 Task: Look for space in Sahaspur, India from 1st June, 2023 to 9th June, 2023 for 5 adults in price range Rs.6000 to Rs.12000. Place can be entire place with 3 bedrooms having 3 beds and 3 bathrooms. Property type can be house, flat, guest house. Booking option can be shelf check-in. Required host language is English.
Action: Mouse moved to (455, 58)
Screenshot: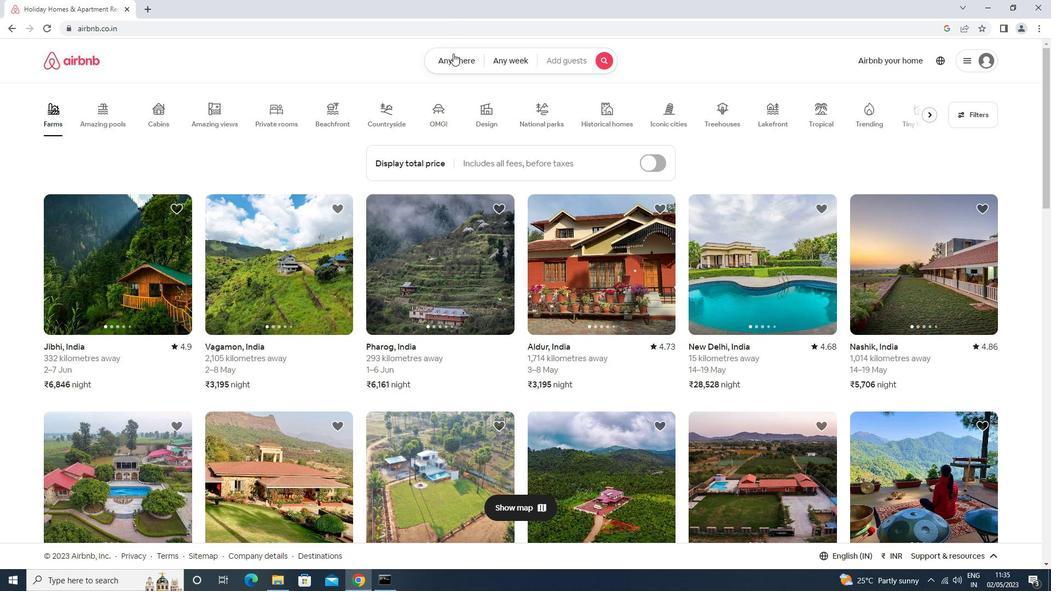 
Action: Mouse pressed left at (455, 58)
Screenshot: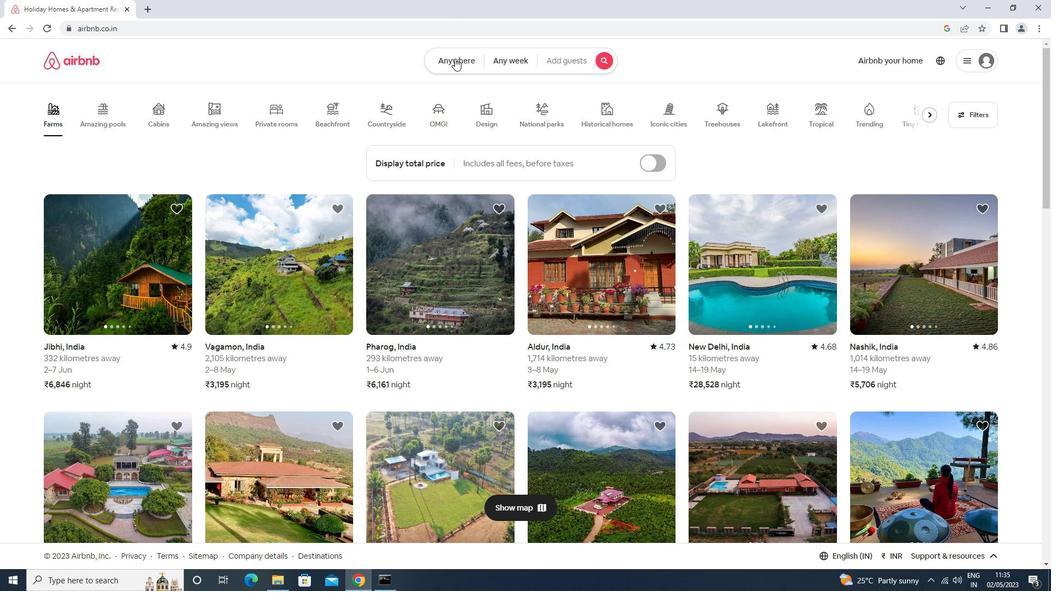 
Action: Mouse moved to (391, 104)
Screenshot: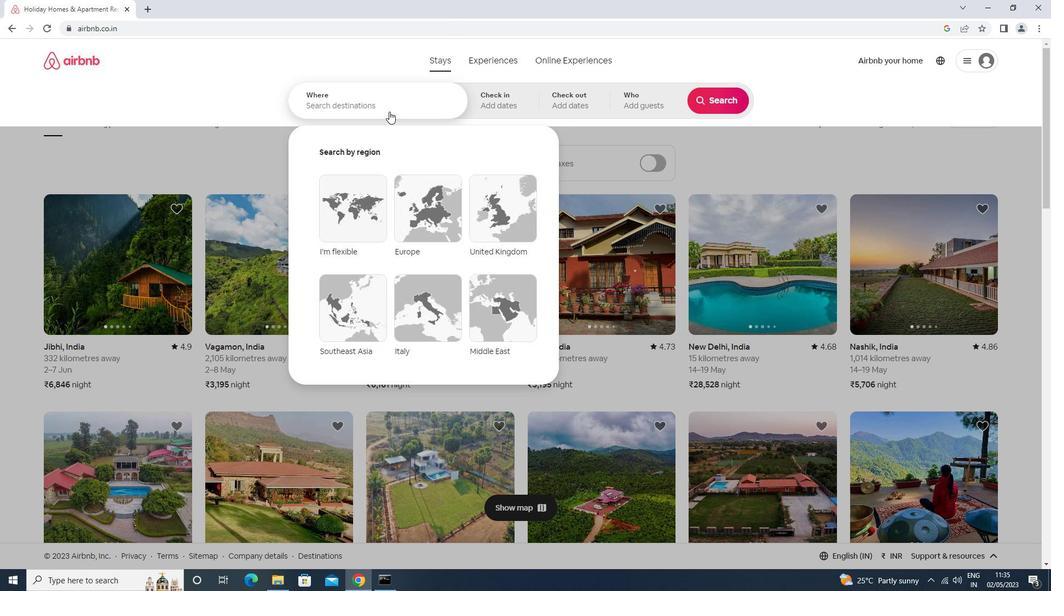 
Action: Mouse pressed left at (391, 104)
Screenshot: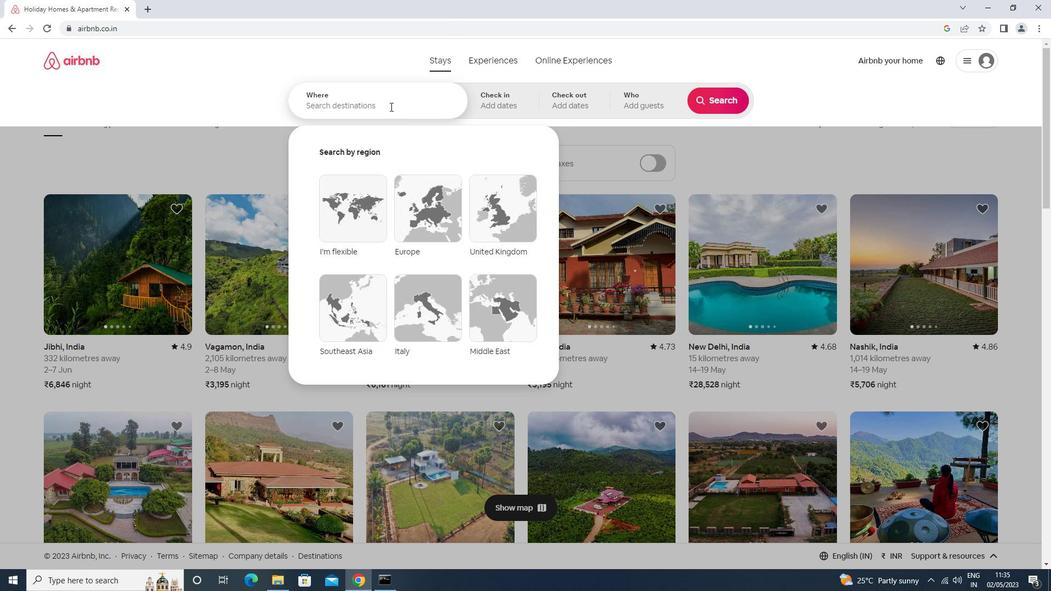 
Action: Mouse moved to (391, 104)
Screenshot: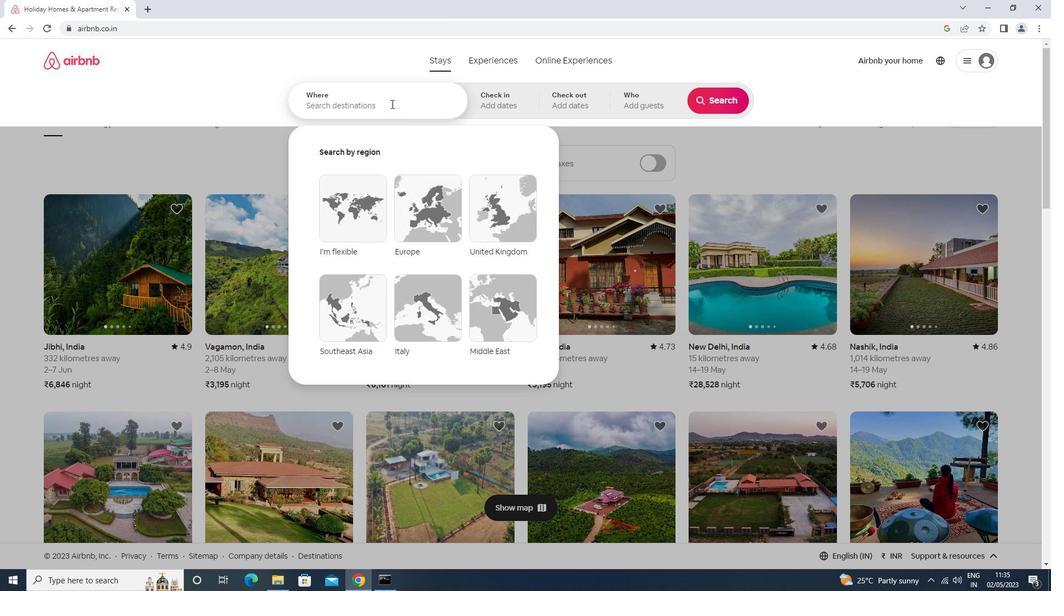 
Action: Key pressed s<Key.caps_lock>ahaspur<Key.enter>
Screenshot: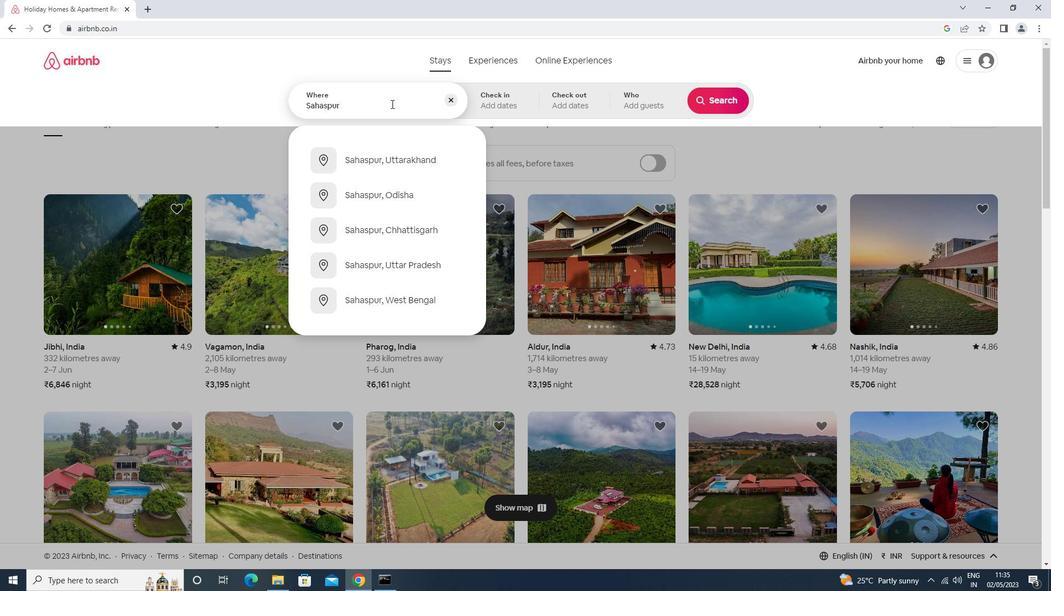 
Action: Mouse moved to (660, 236)
Screenshot: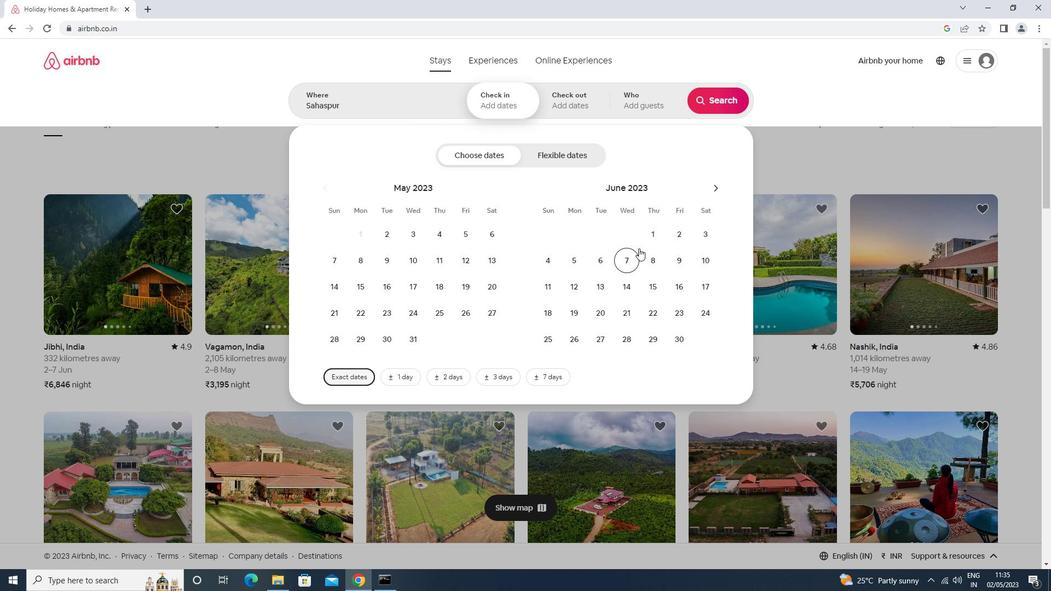 
Action: Mouse pressed left at (660, 236)
Screenshot: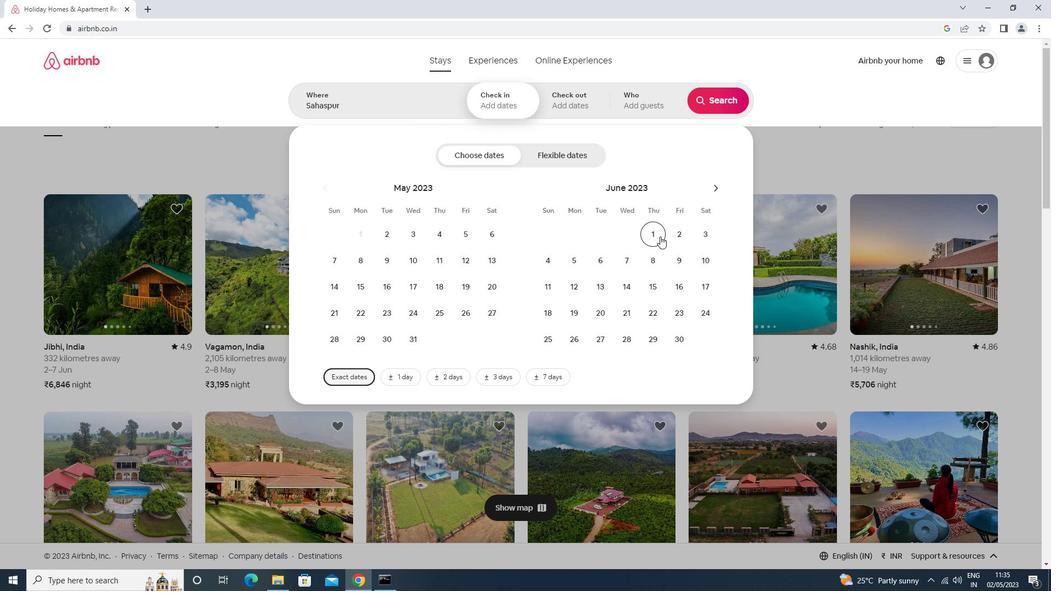 
Action: Mouse moved to (685, 267)
Screenshot: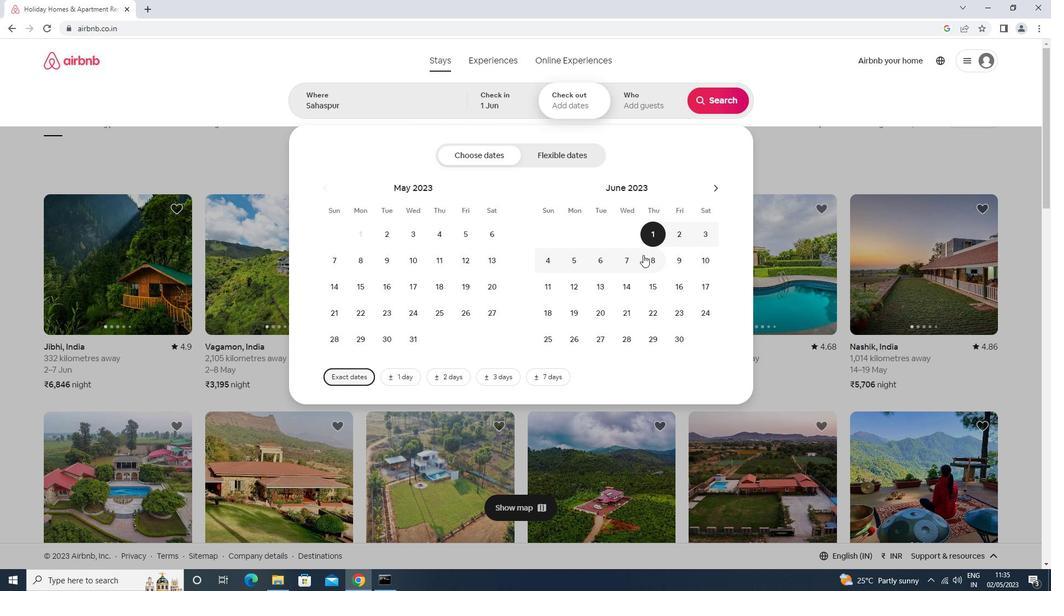
Action: Mouse pressed left at (685, 267)
Screenshot: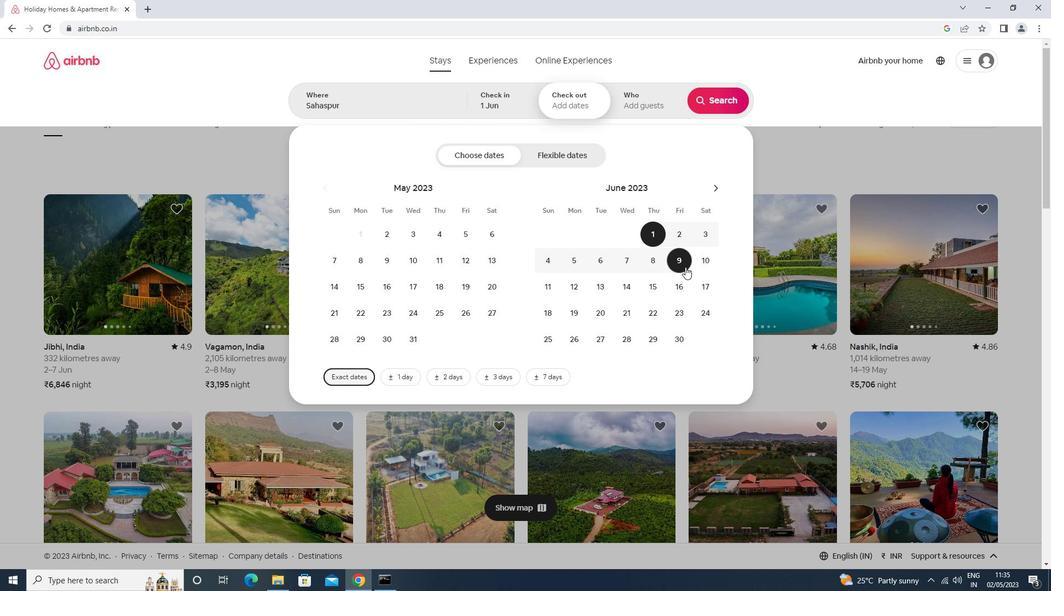 
Action: Mouse moved to (648, 113)
Screenshot: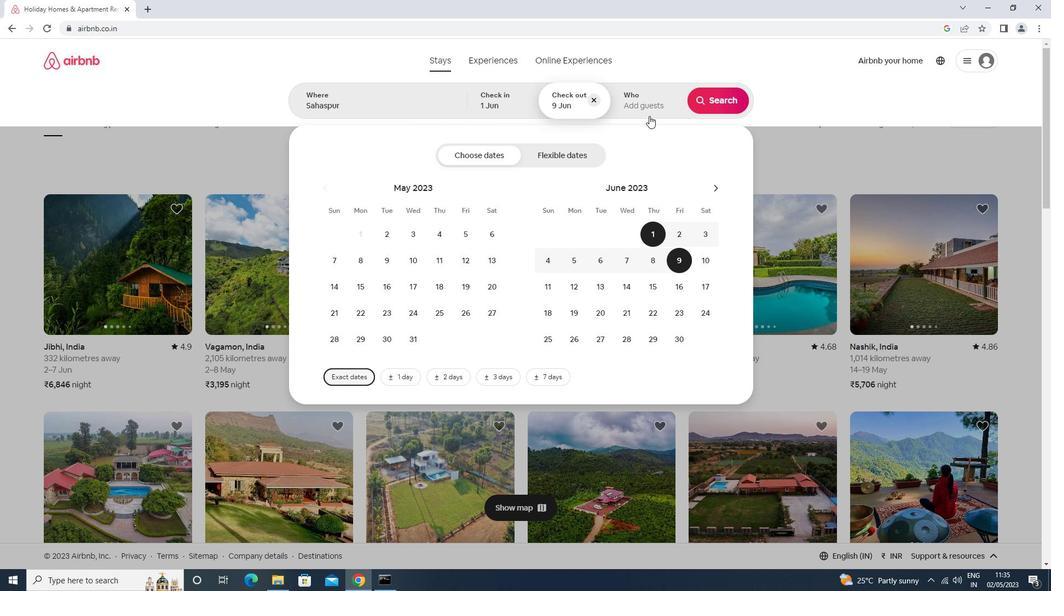 
Action: Mouse pressed left at (648, 113)
Screenshot: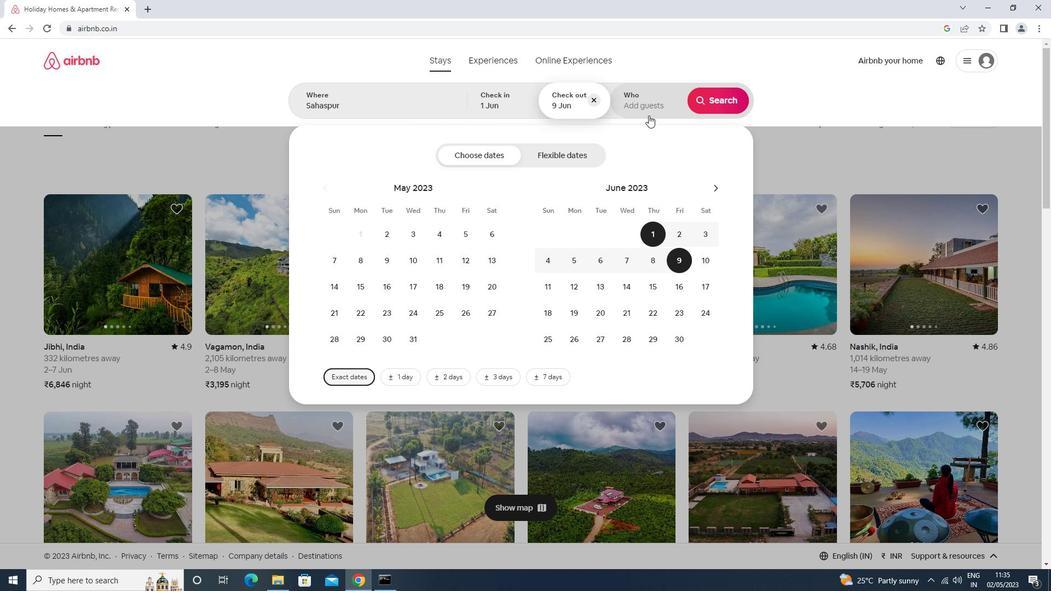 
Action: Mouse moved to (720, 153)
Screenshot: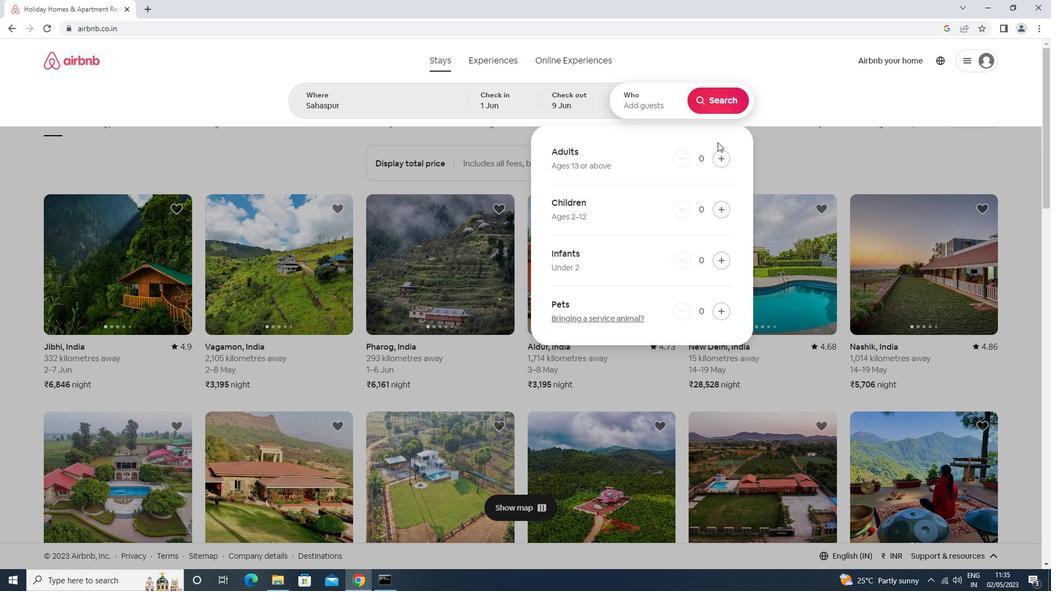 
Action: Mouse pressed left at (720, 153)
Screenshot: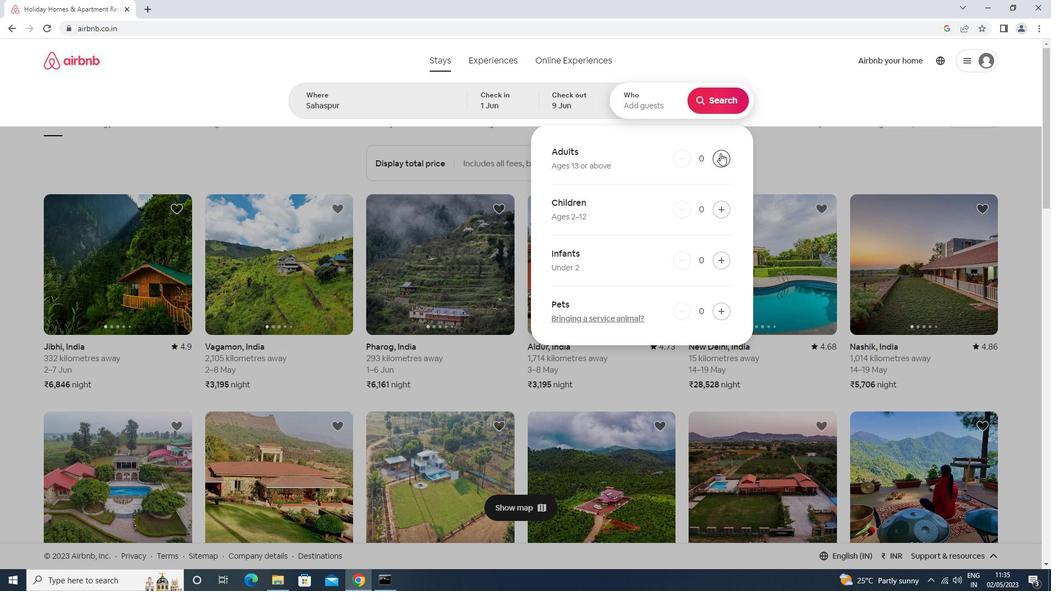 
Action: Mouse pressed left at (720, 153)
Screenshot: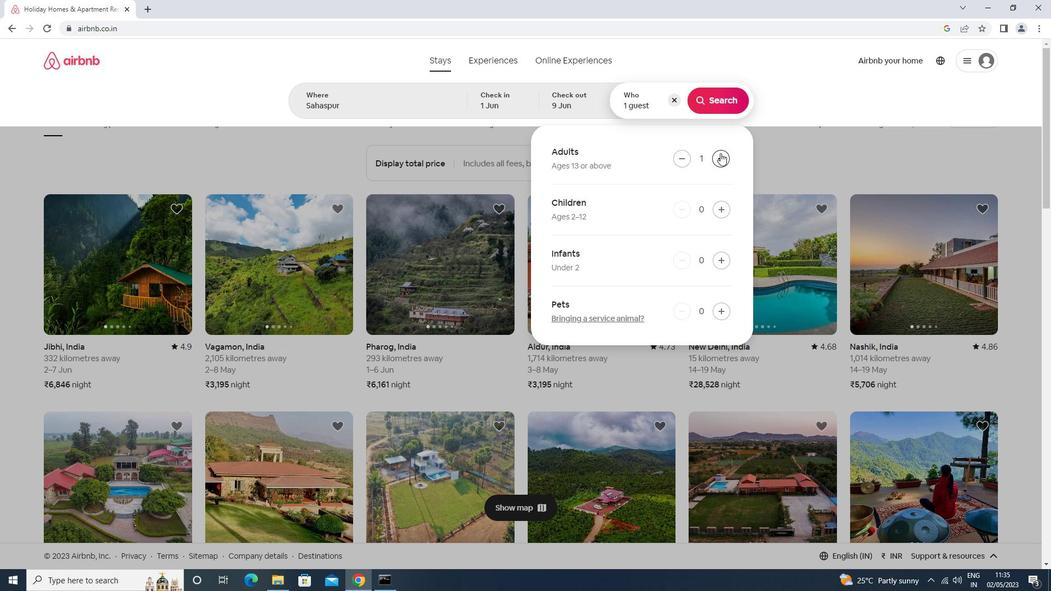 
Action: Mouse pressed left at (720, 153)
Screenshot: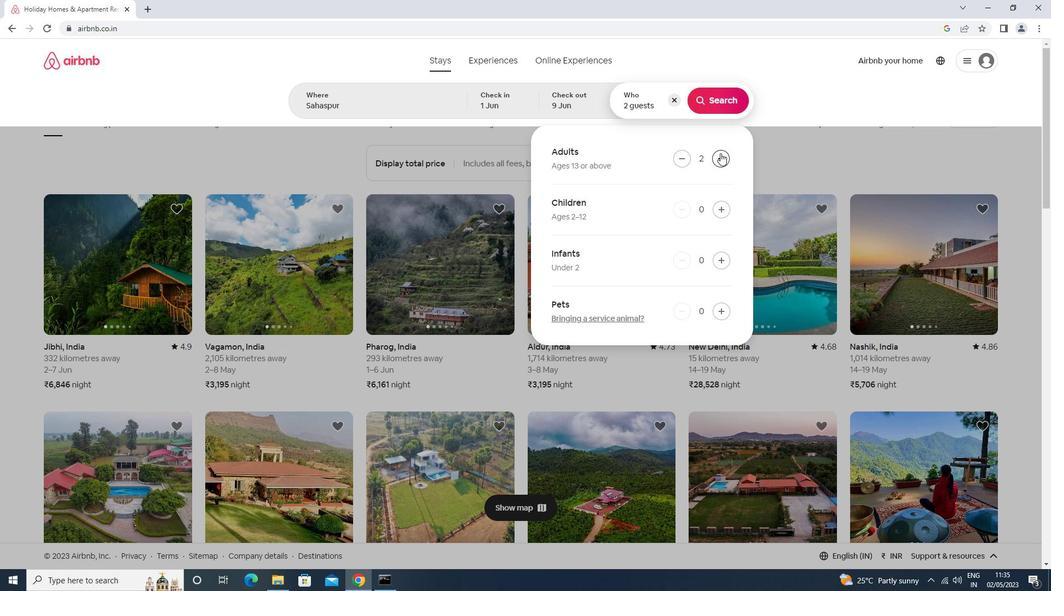 
Action: Mouse pressed left at (720, 153)
Screenshot: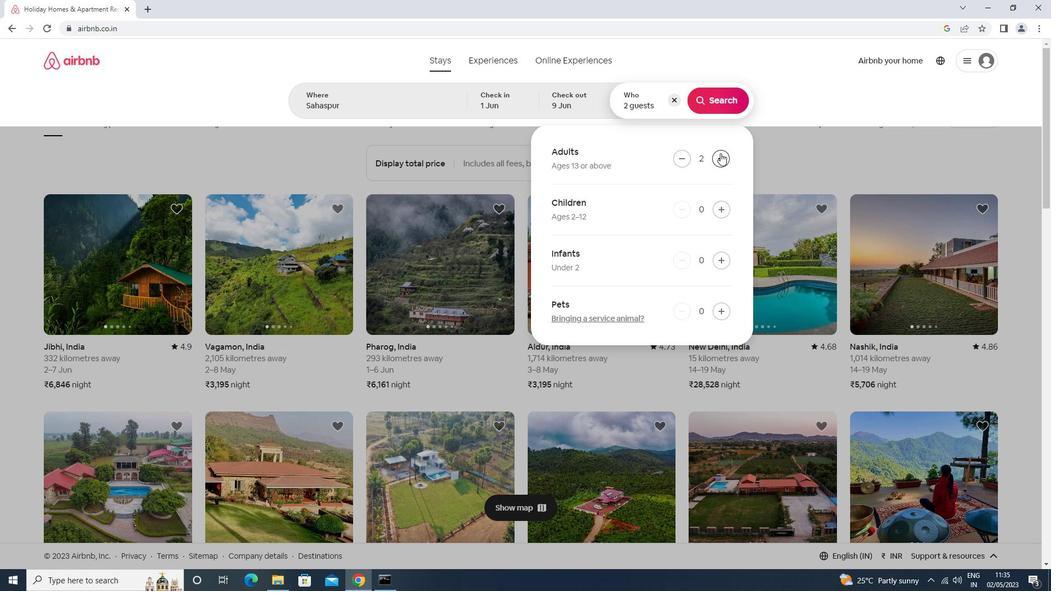 
Action: Mouse pressed left at (720, 153)
Screenshot: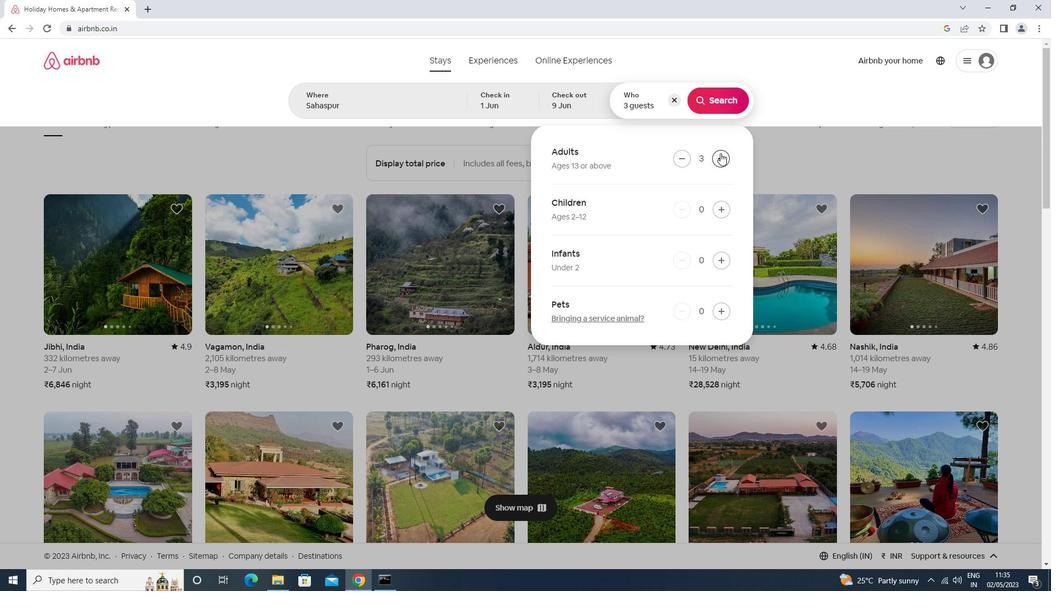 
Action: Mouse moved to (721, 98)
Screenshot: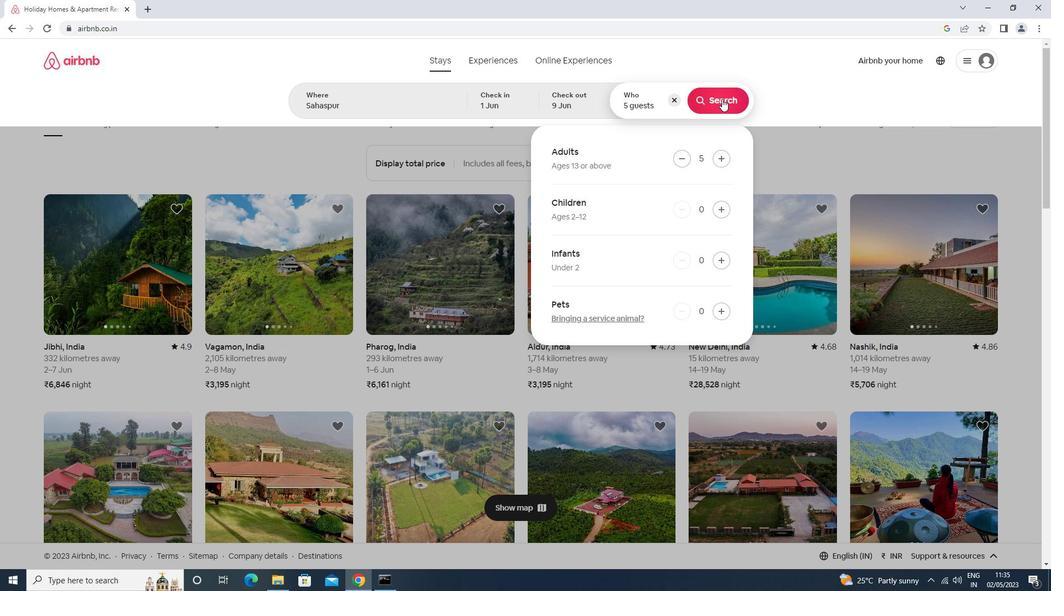 
Action: Mouse pressed left at (721, 98)
Screenshot: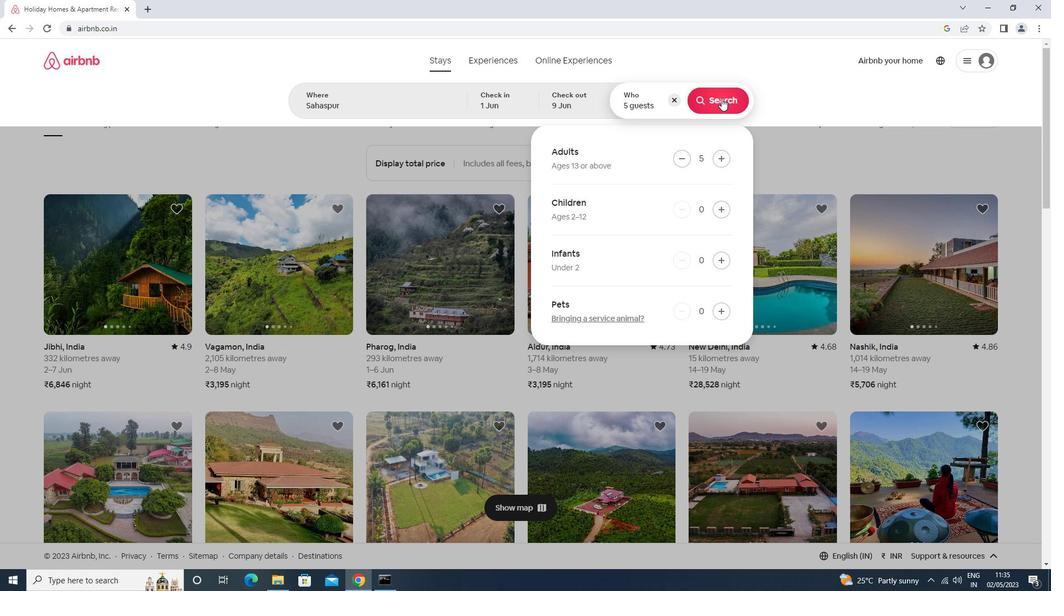 
Action: Mouse moved to (998, 103)
Screenshot: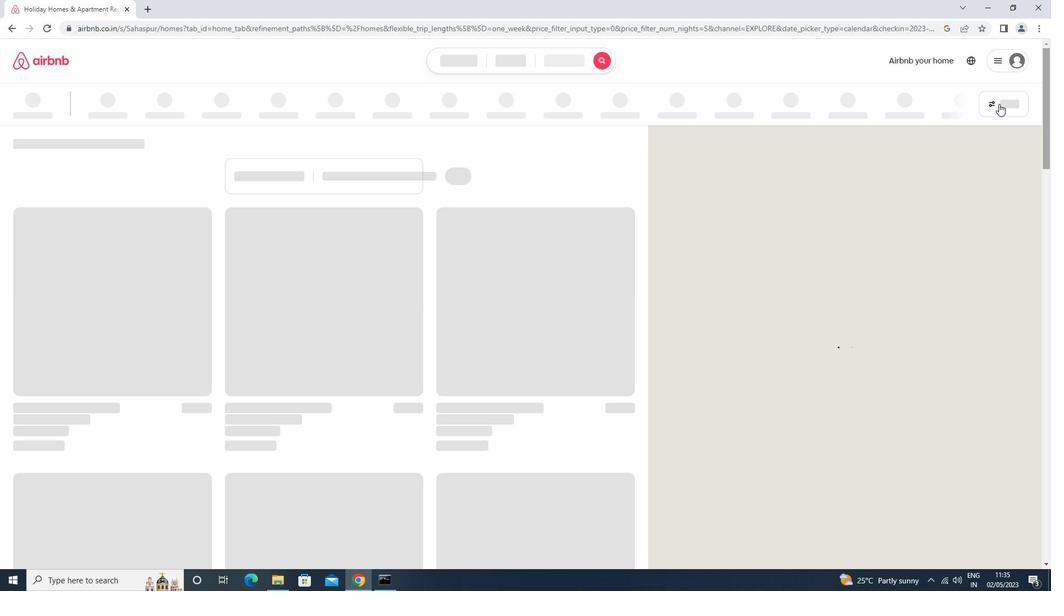 
Action: Mouse pressed left at (998, 103)
Screenshot: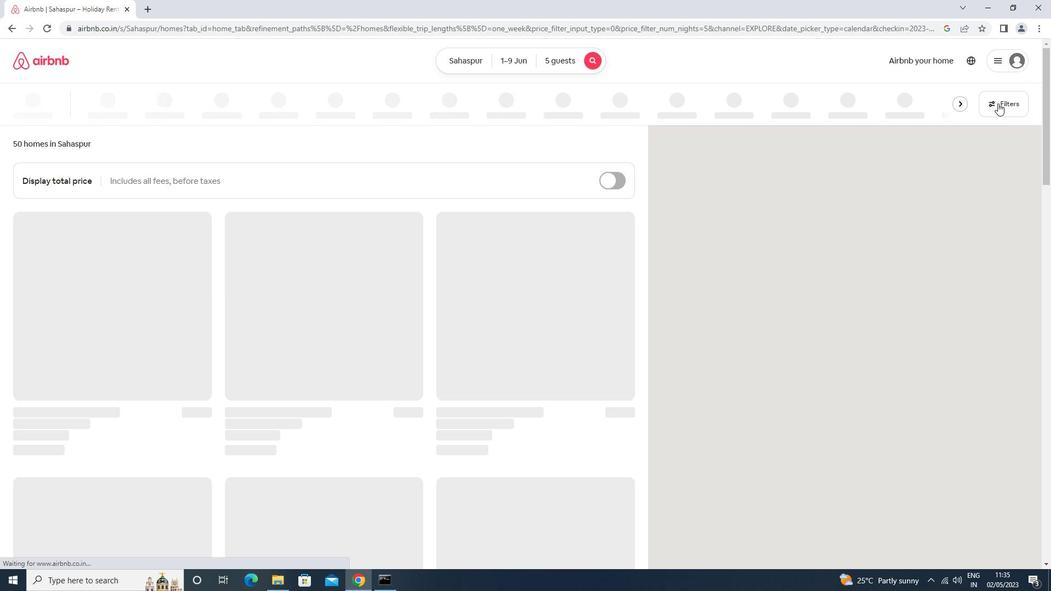 
Action: Mouse moved to (407, 246)
Screenshot: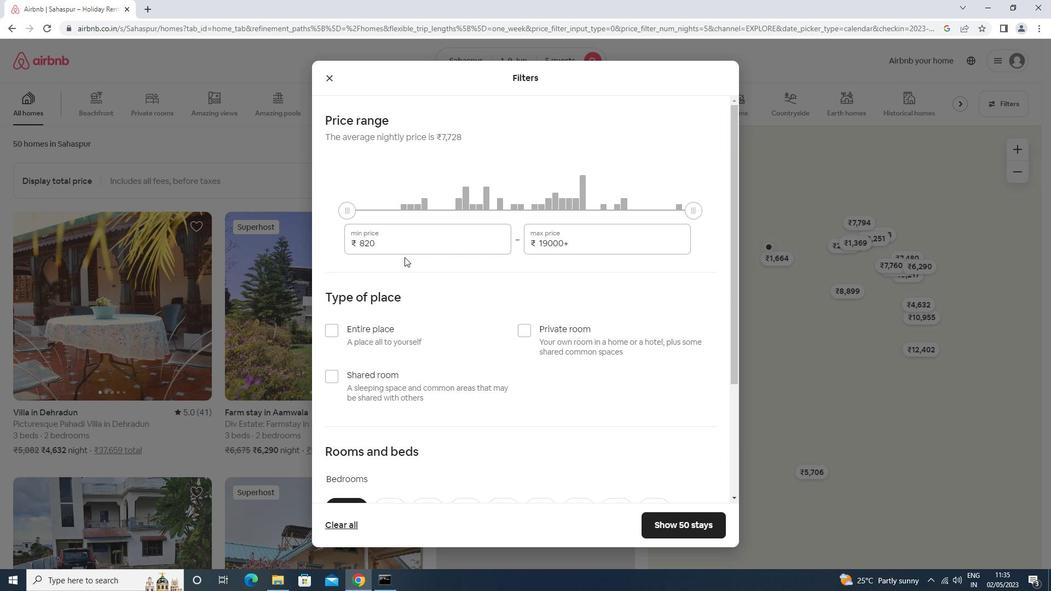 
Action: Mouse pressed left at (407, 246)
Screenshot: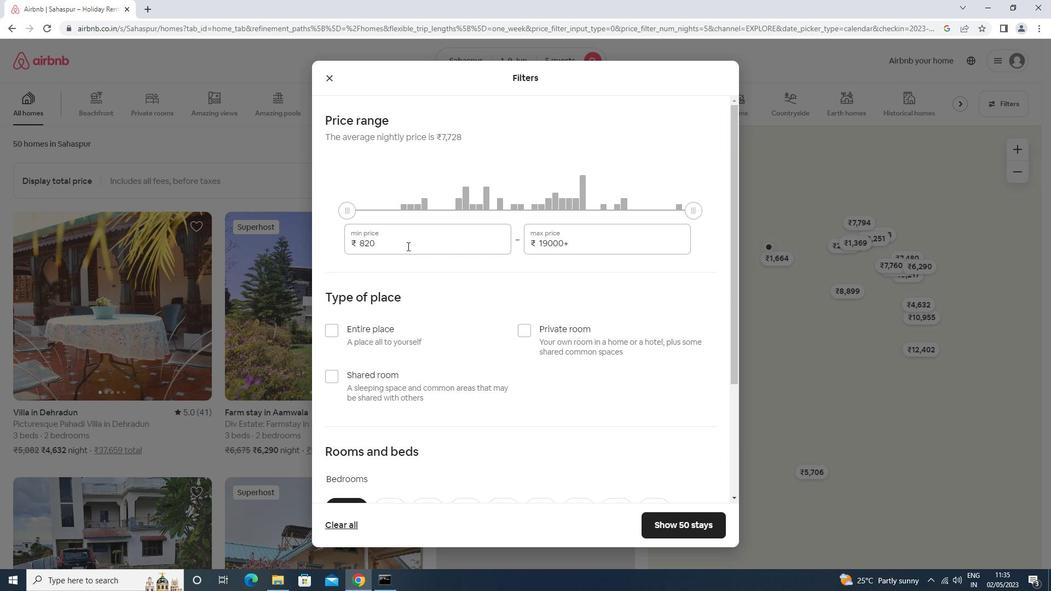 
Action: Key pressed <Key.backspace><Key.backspace><Key.backspace><Key.backspace><Key.backspace><Key.backspace><Key.backspace><Key.backspace><Key.backspace><Key.backspace><Key.backspace>6000<Key.tab>12000
Screenshot: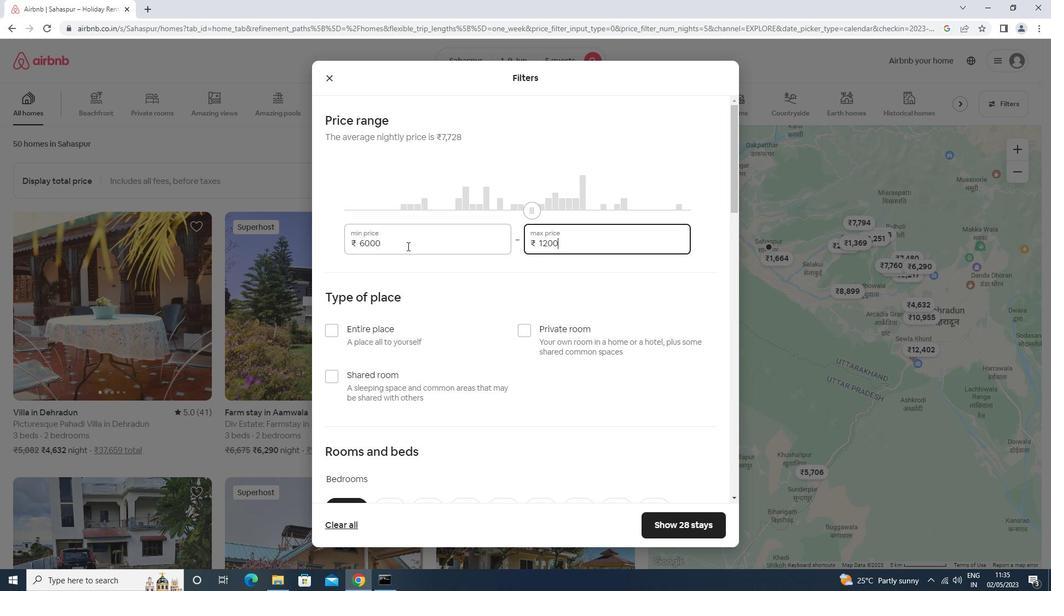 
Action: Mouse moved to (339, 325)
Screenshot: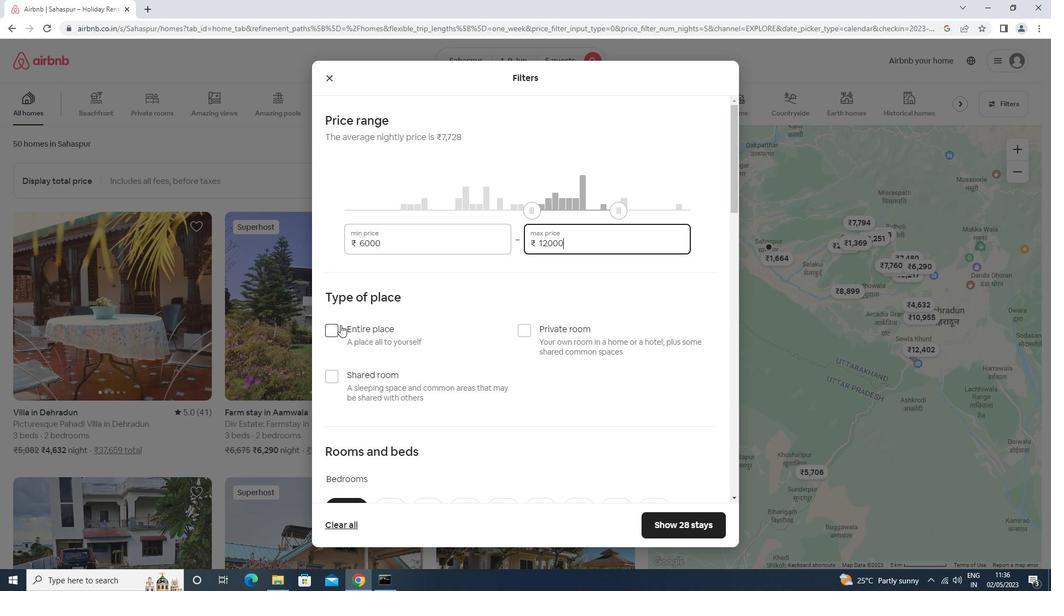 
Action: Mouse pressed left at (339, 325)
Screenshot: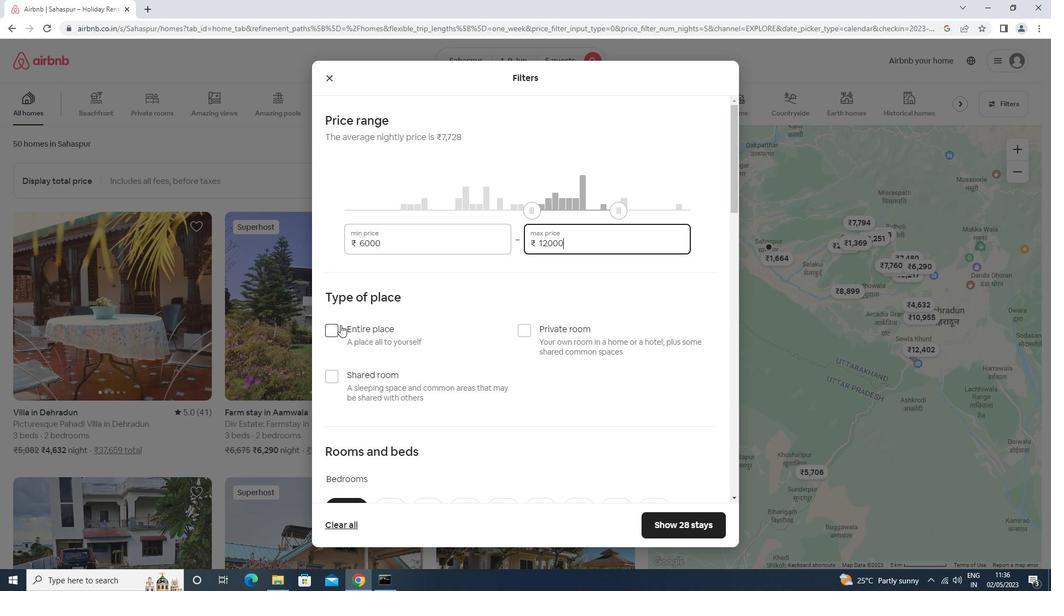 
Action: Mouse moved to (340, 325)
Screenshot: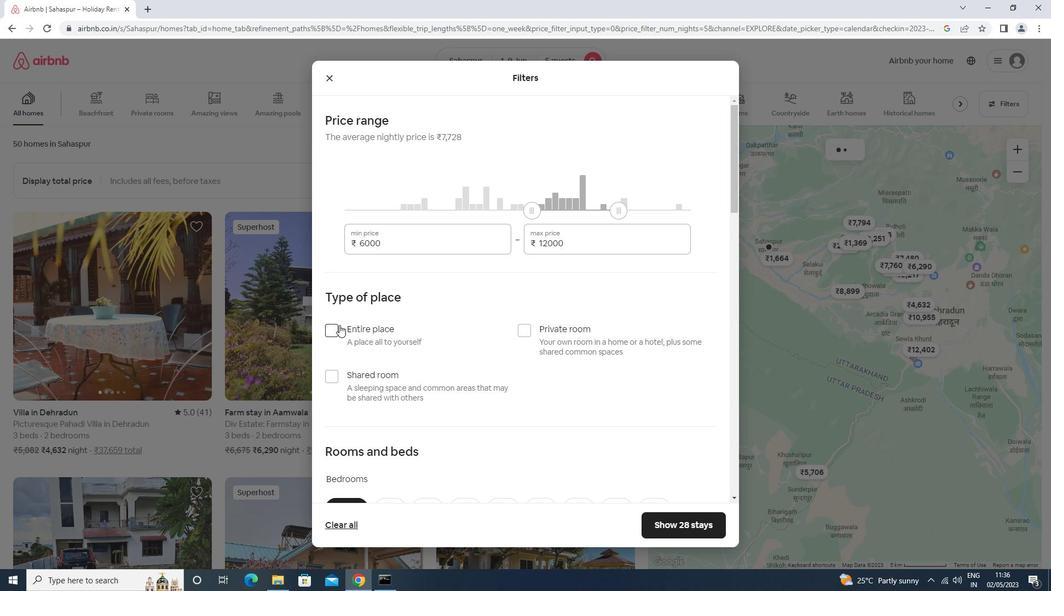 
Action: Mouse scrolled (340, 324) with delta (0, 0)
Screenshot: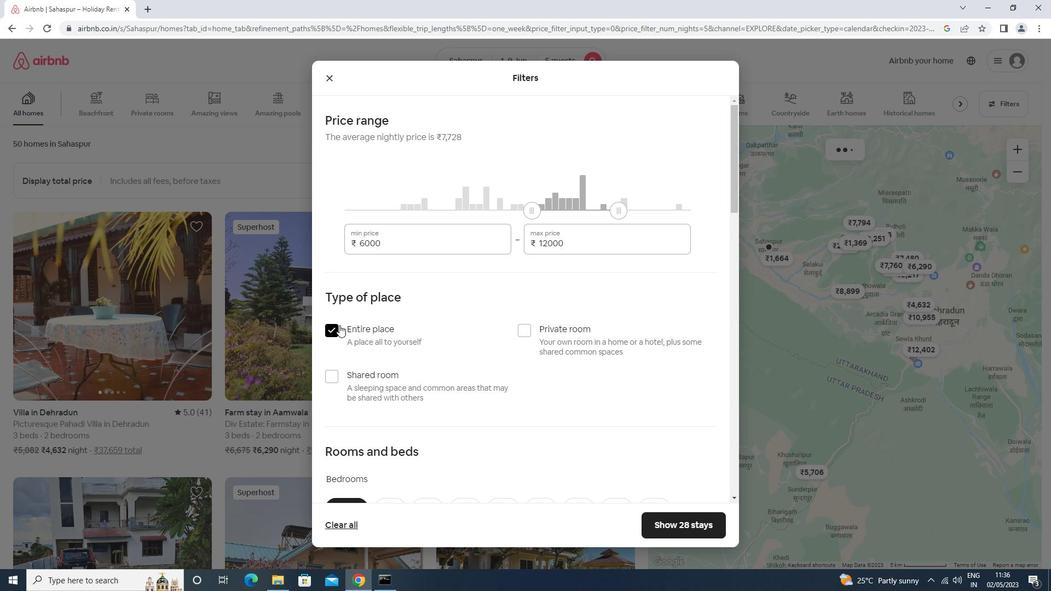 
Action: Mouse scrolled (340, 324) with delta (0, 0)
Screenshot: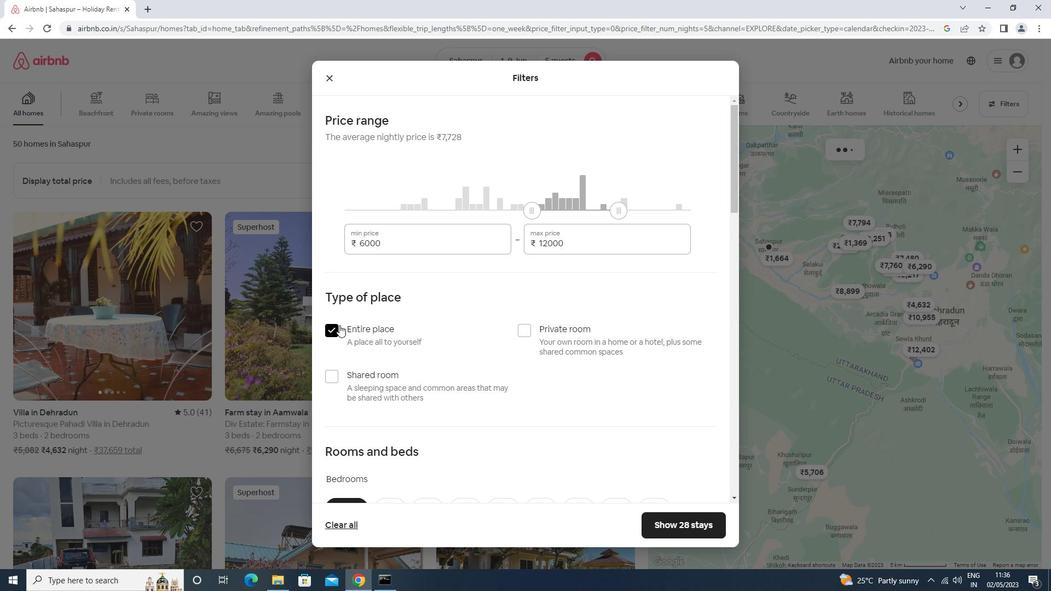 
Action: Mouse scrolled (340, 324) with delta (0, 0)
Screenshot: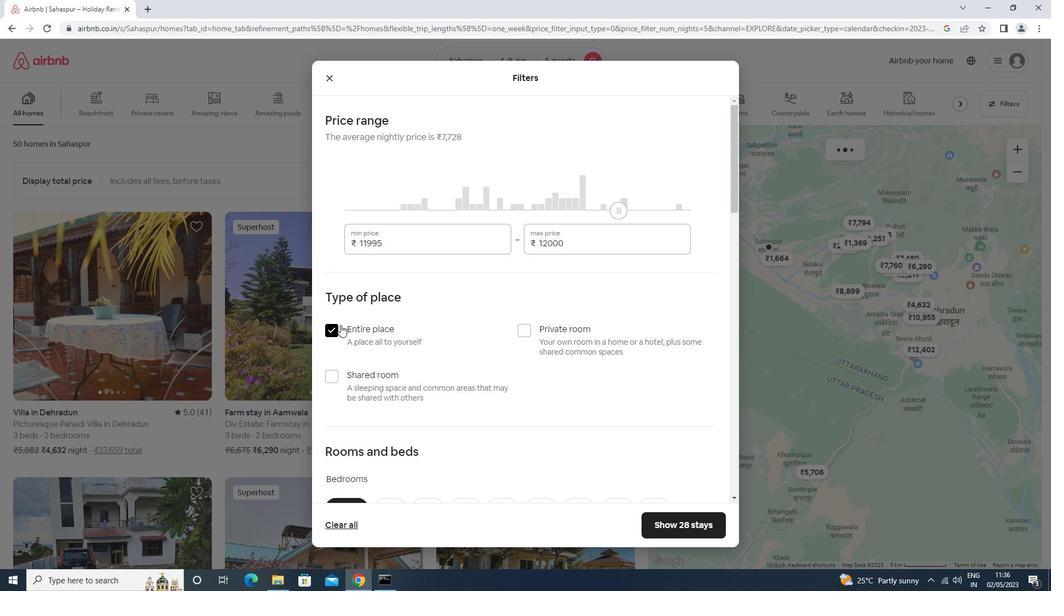 
Action: Mouse scrolled (340, 324) with delta (0, 0)
Screenshot: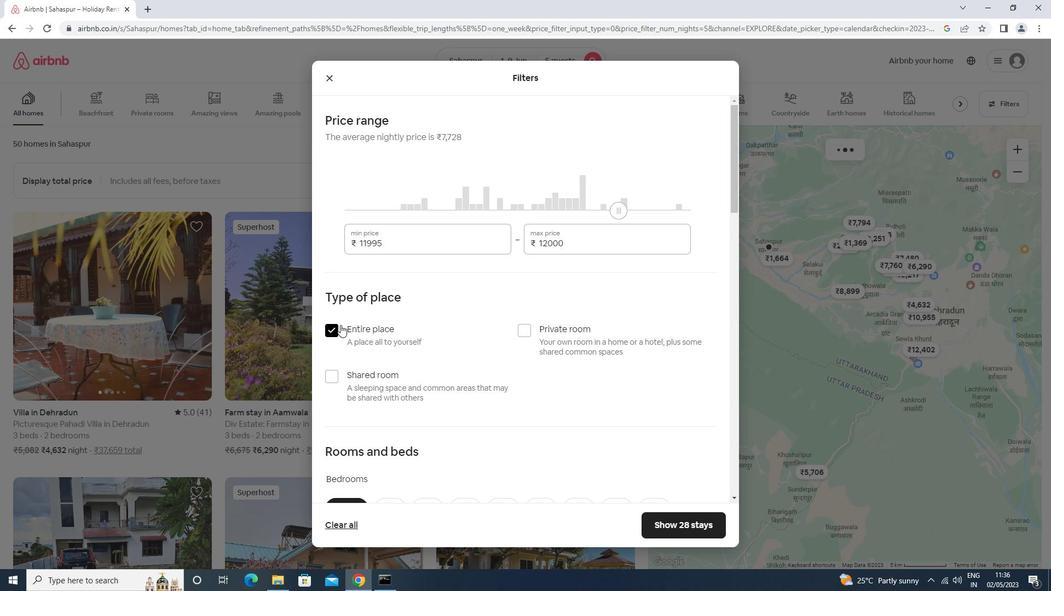 
Action: Mouse moved to (463, 290)
Screenshot: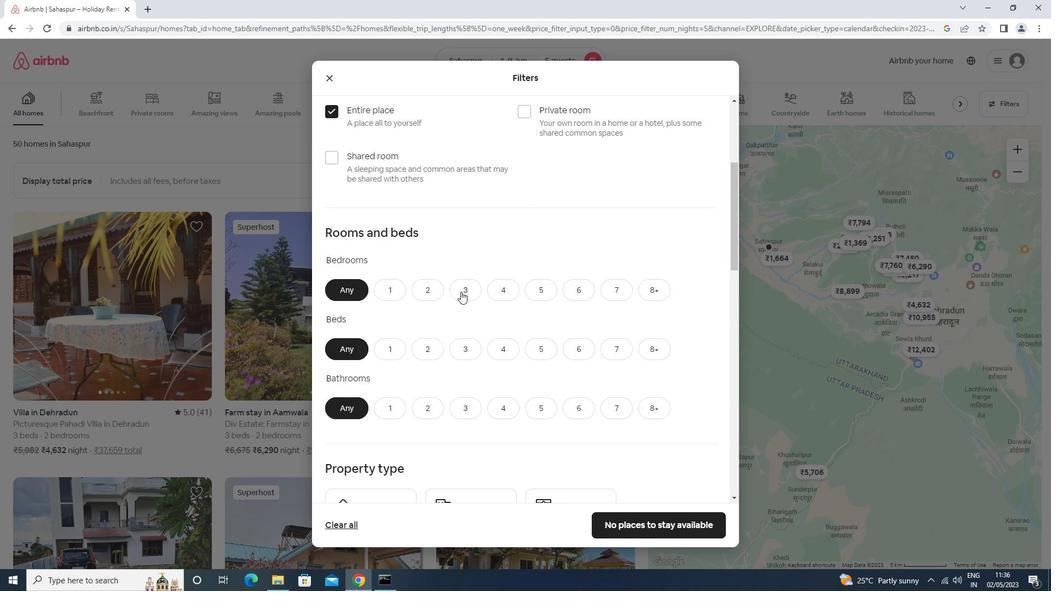 
Action: Mouse pressed left at (463, 290)
Screenshot: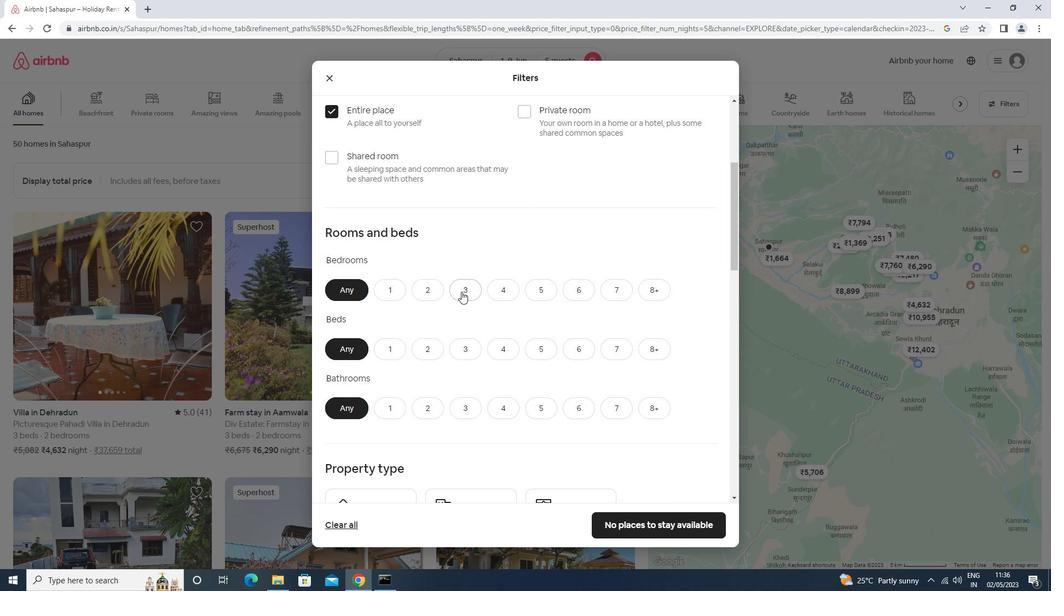 
Action: Mouse moved to (461, 352)
Screenshot: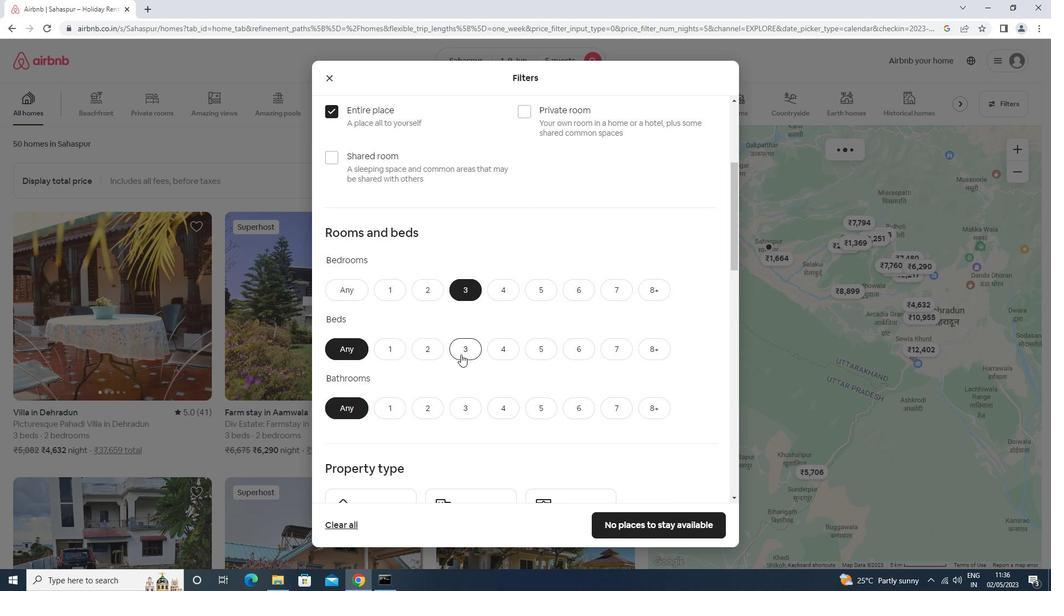 
Action: Mouse pressed left at (461, 352)
Screenshot: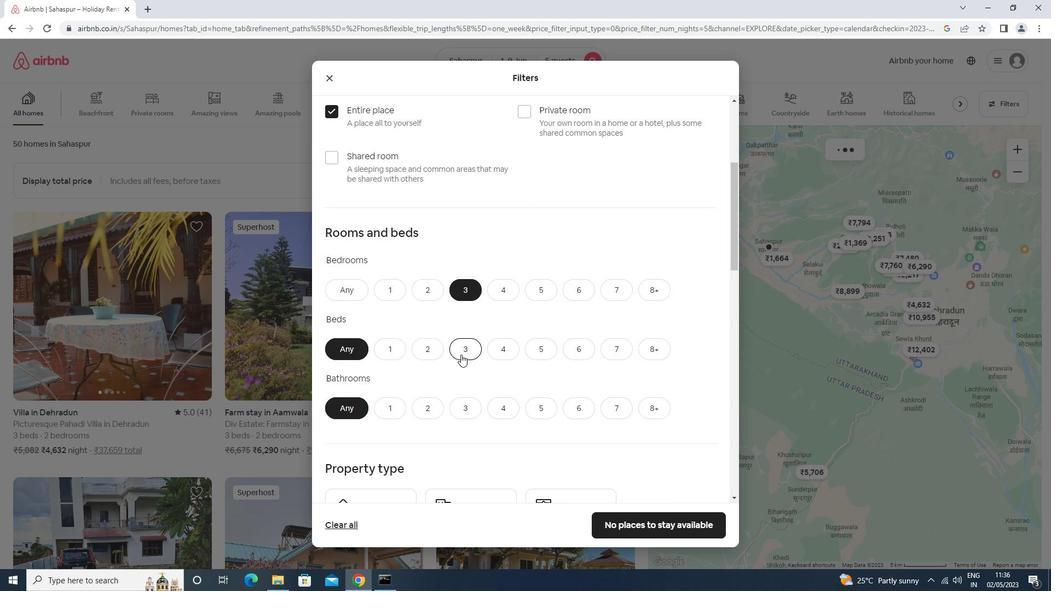 
Action: Mouse moved to (460, 405)
Screenshot: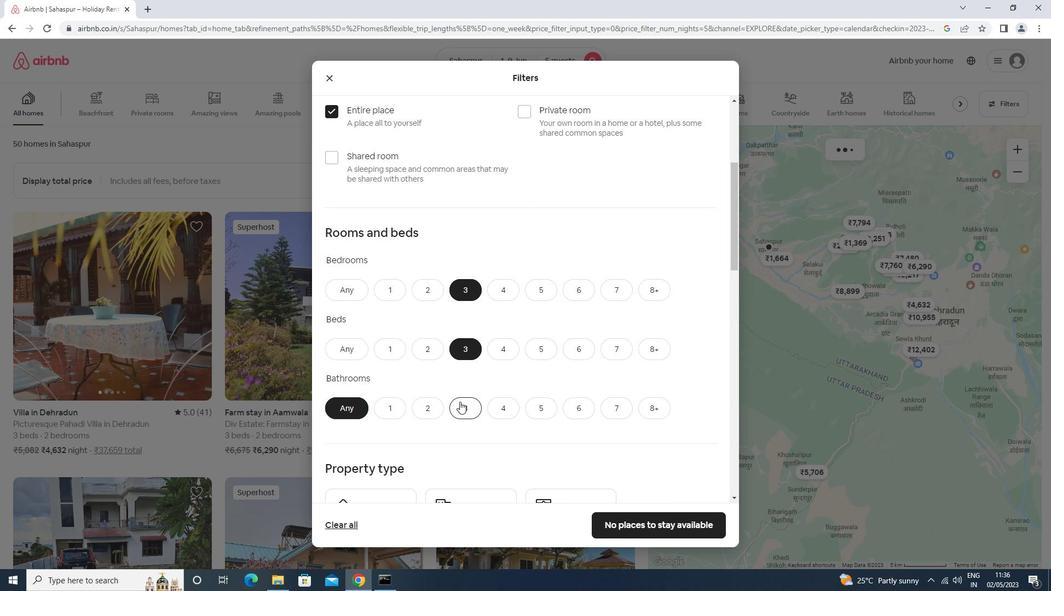 
Action: Mouse pressed left at (460, 405)
Screenshot: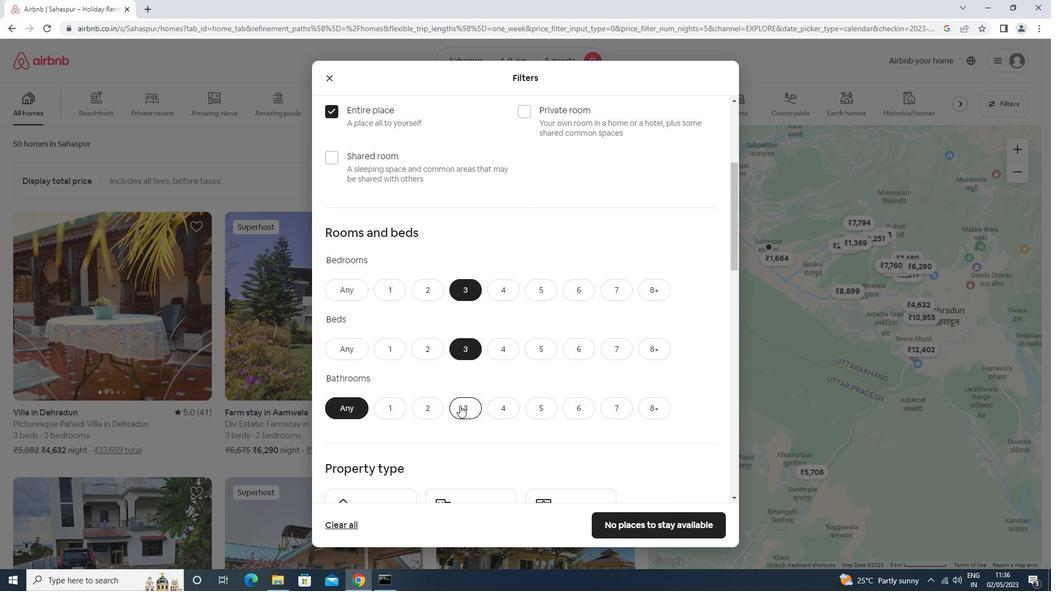 
Action: Mouse moved to (456, 396)
Screenshot: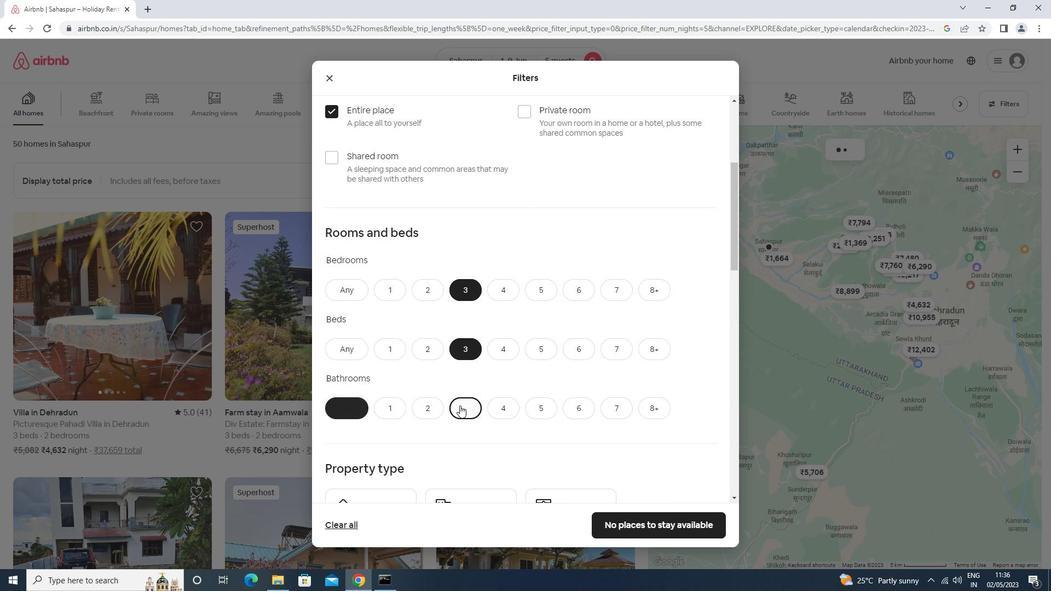 
Action: Mouse scrolled (456, 395) with delta (0, 0)
Screenshot: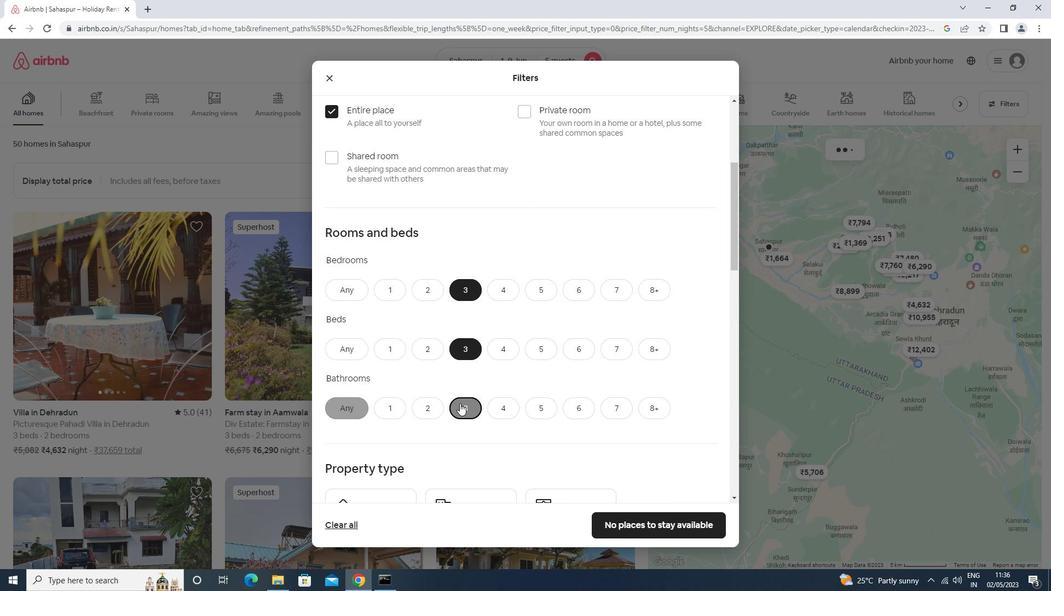 
Action: Mouse scrolled (456, 395) with delta (0, 0)
Screenshot: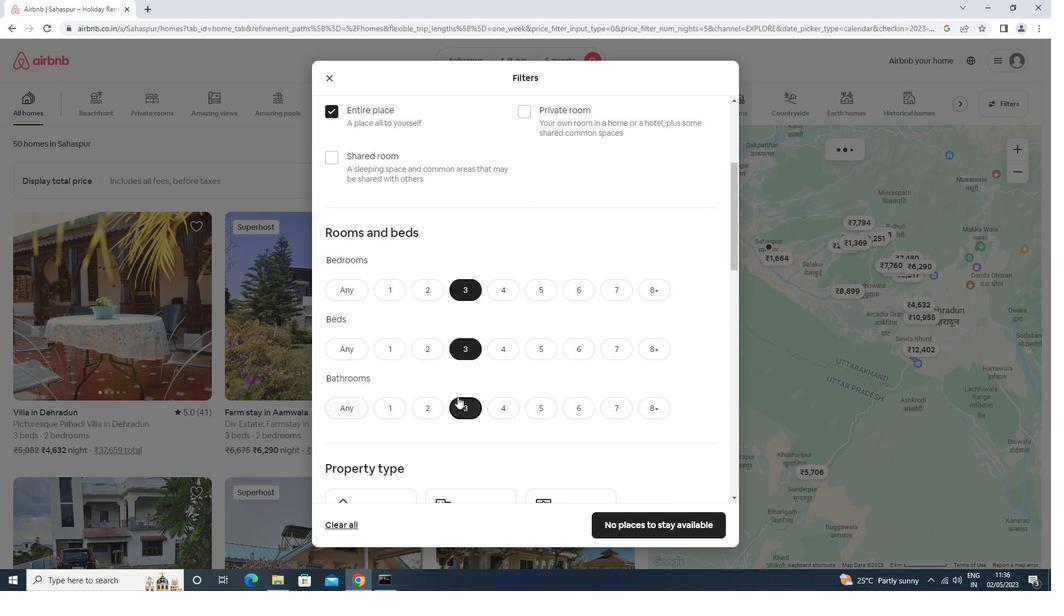 
Action: Mouse scrolled (456, 395) with delta (0, 0)
Screenshot: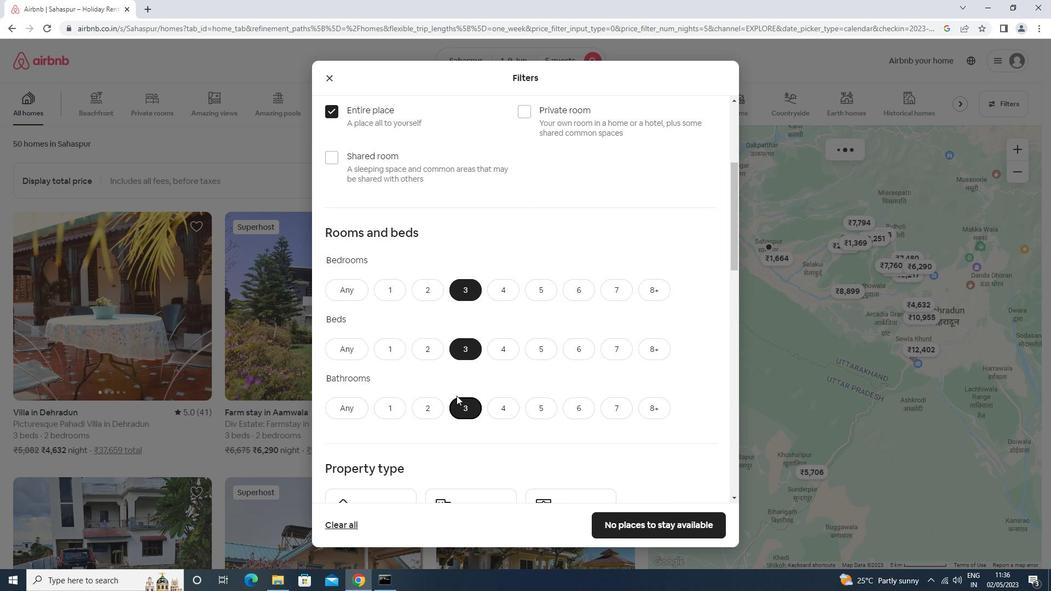 
Action: Mouse moved to (456, 396)
Screenshot: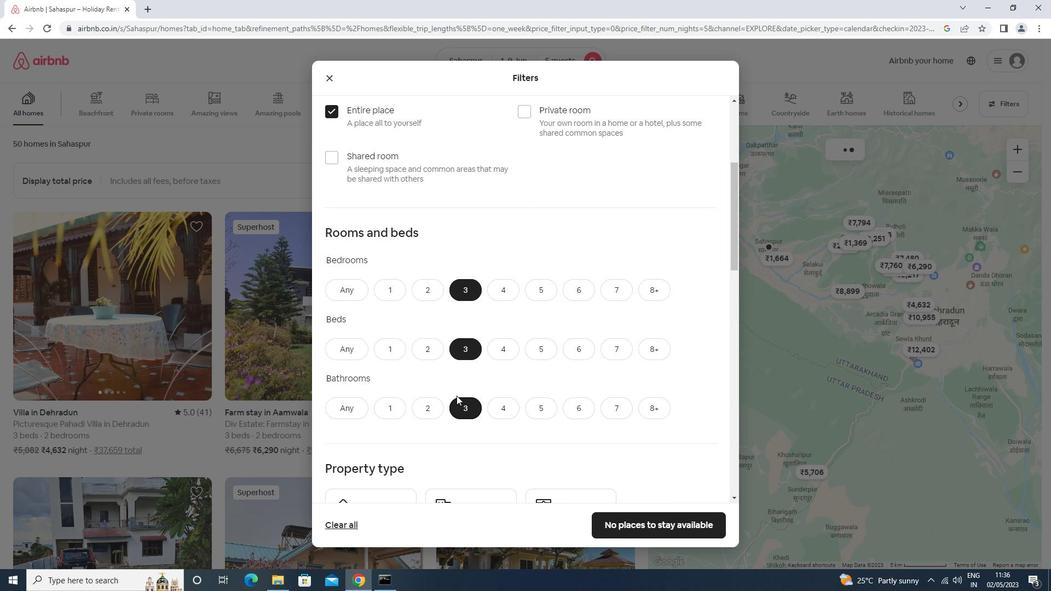 
Action: Mouse scrolled (456, 395) with delta (0, 0)
Screenshot: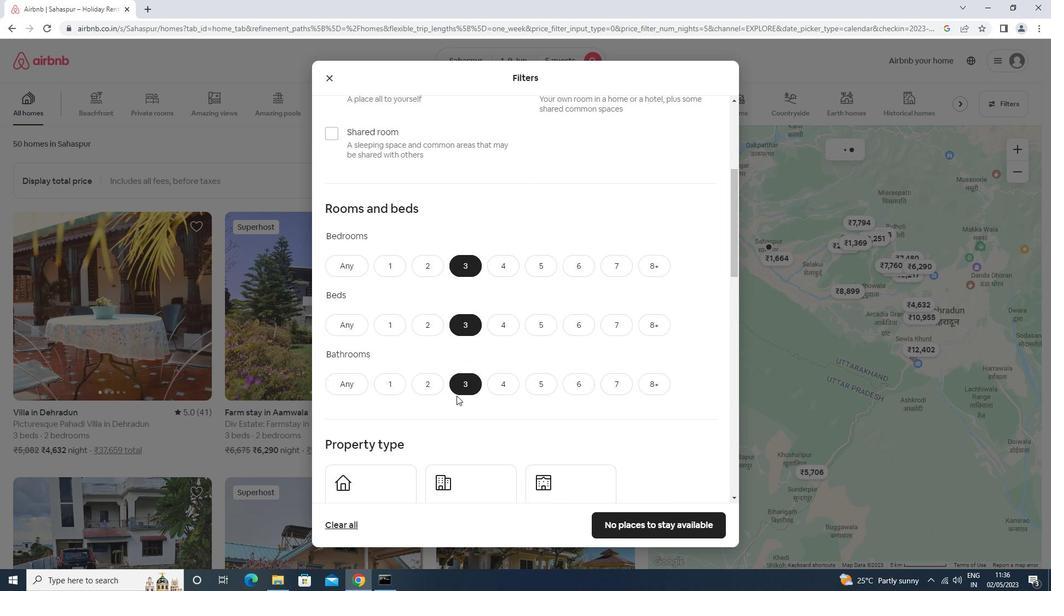 
Action: Mouse moved to (390, 308)
Screenshot: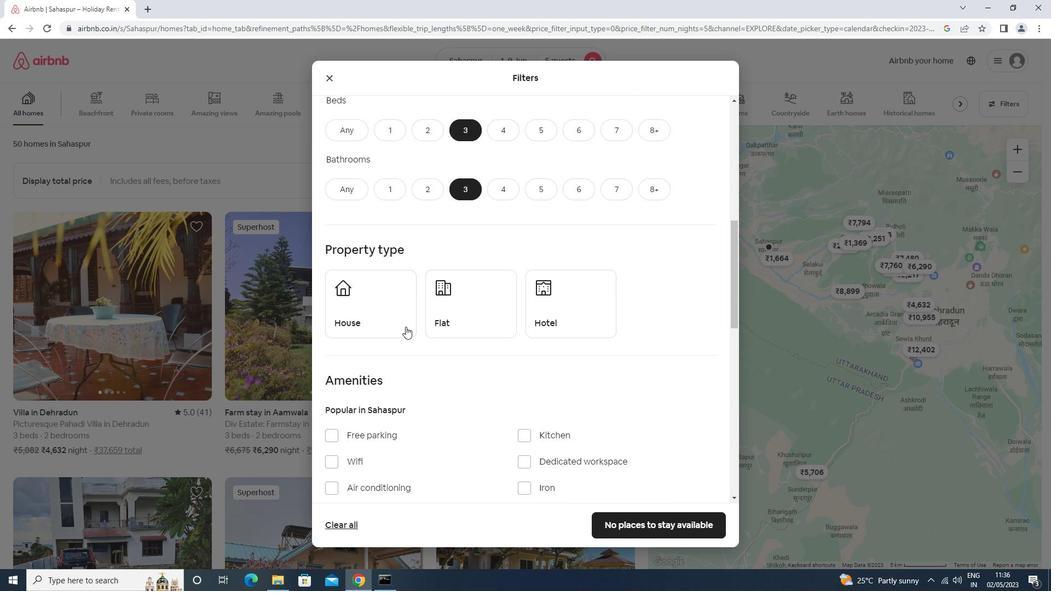 
Action: Mouse pressed left at (390, 308)
Screenshot: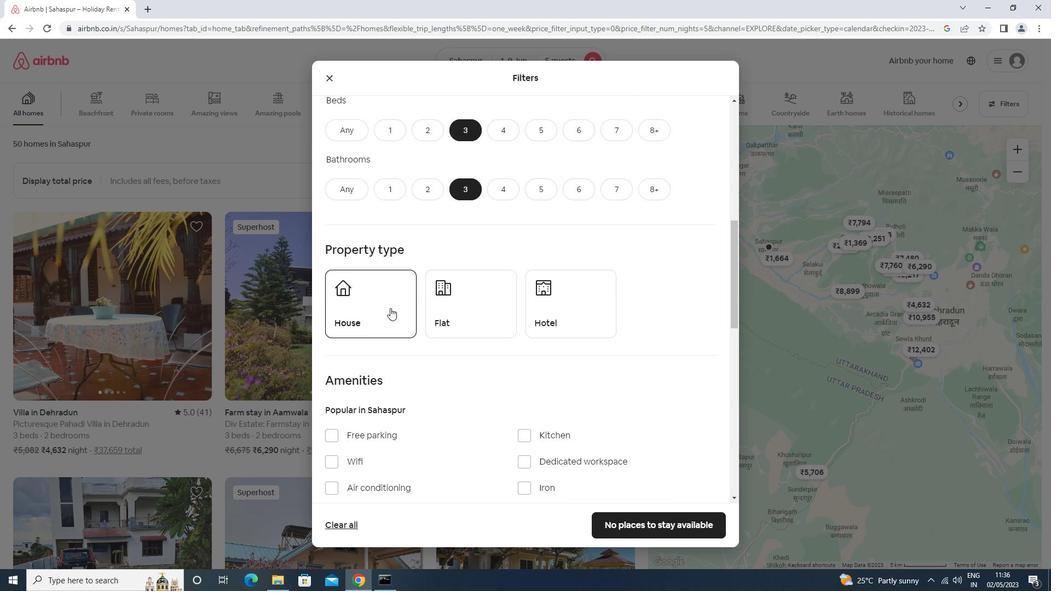 
Action: Mouse moved to (460, 310)
Screenshot: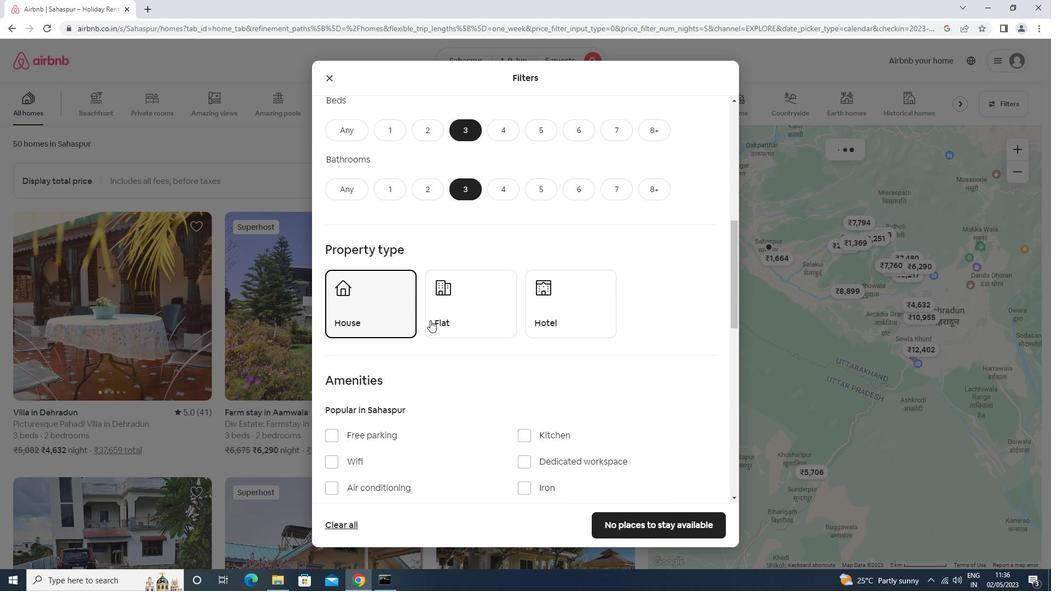 
Action: Mouse pressed left at (460, 310)
Screenshot: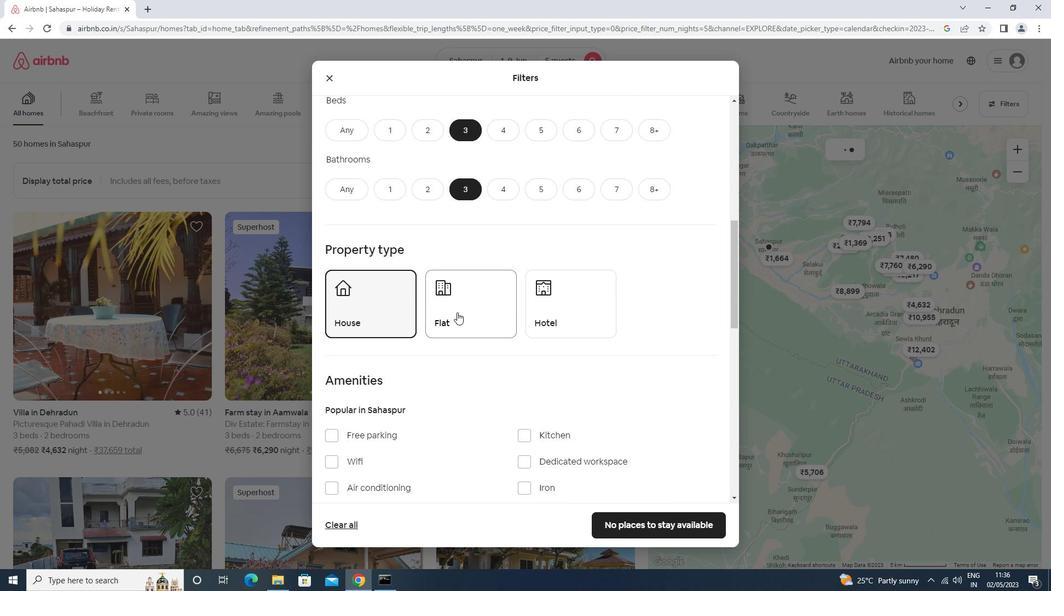 
Action: Mouse moved to (457, 308)
Screenshot: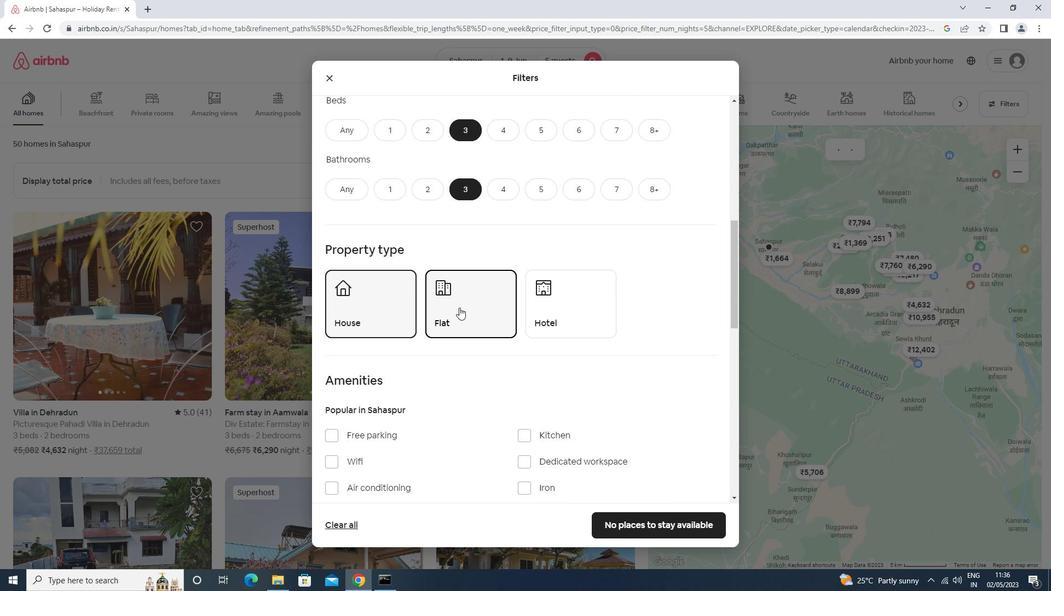
Action: Mouse scrolled (457, 307) with delta (0, 0)
Screenshot: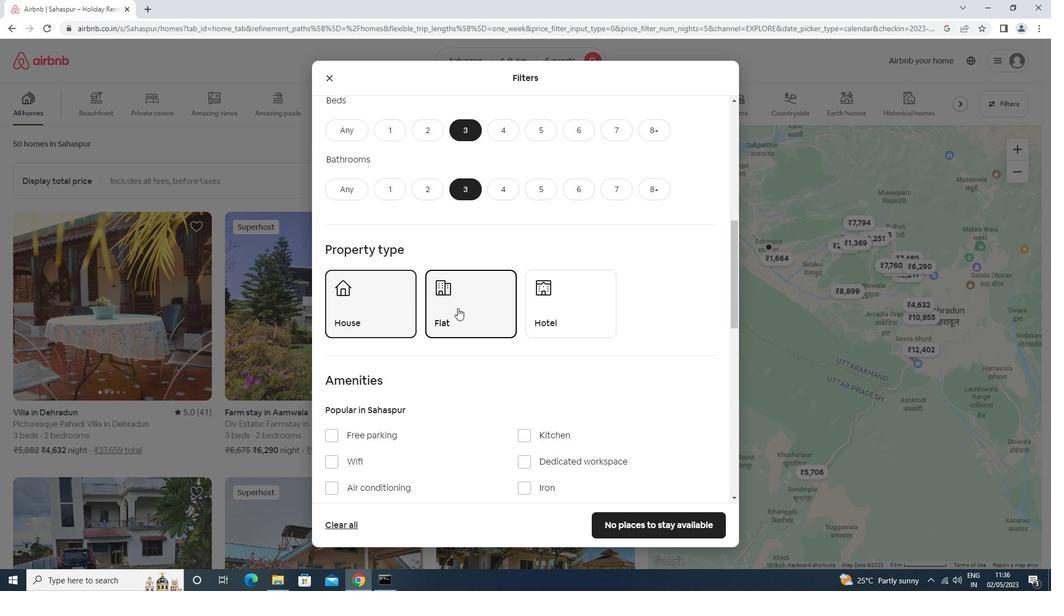 
Action: Mouse scrolled (457, 307) with delta (0, 0)
Screenshot: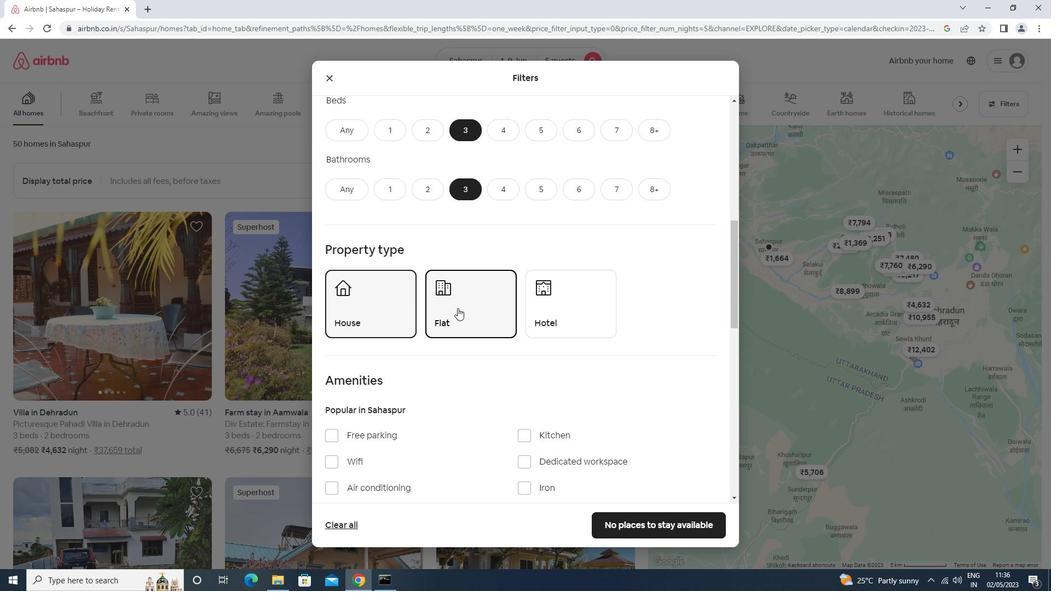 
Action: Mouse moved to (456, 309)
Screenshot: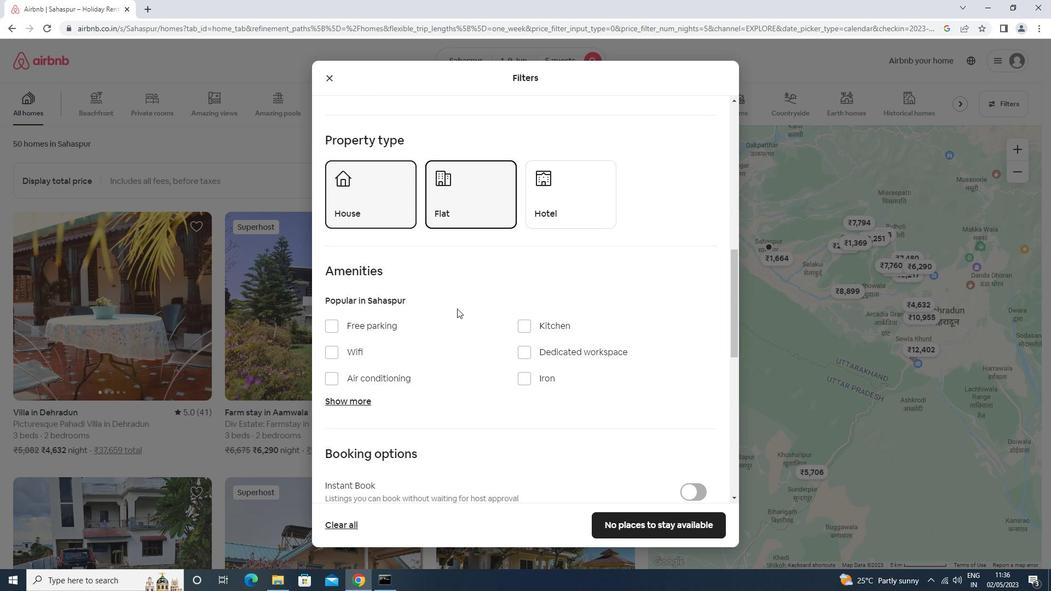 
Action: Mouse scrolled (456, 308) with delta (0, 0)
Screenshot: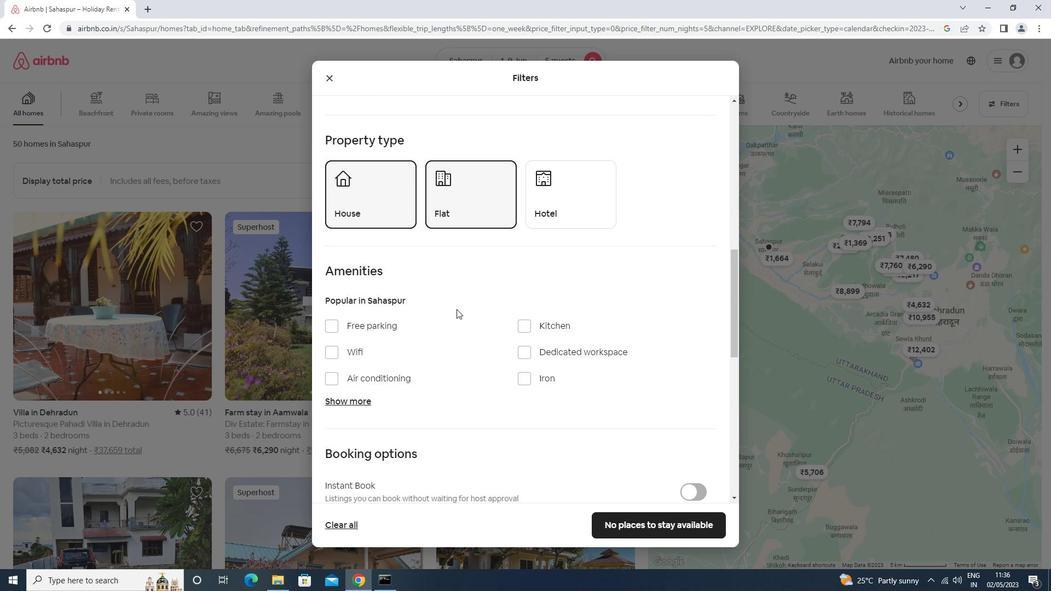 
Action: Mouse scrolled (456, 308) with delta (0, 0)
Screenshot: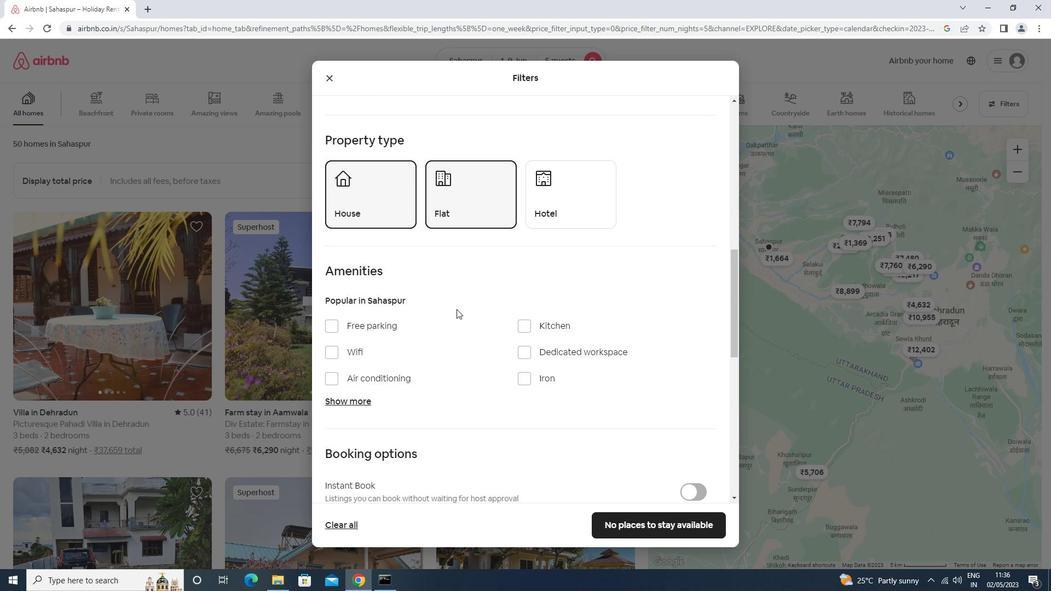 
Action: Mouse moved to (456, 309)
Screenshot: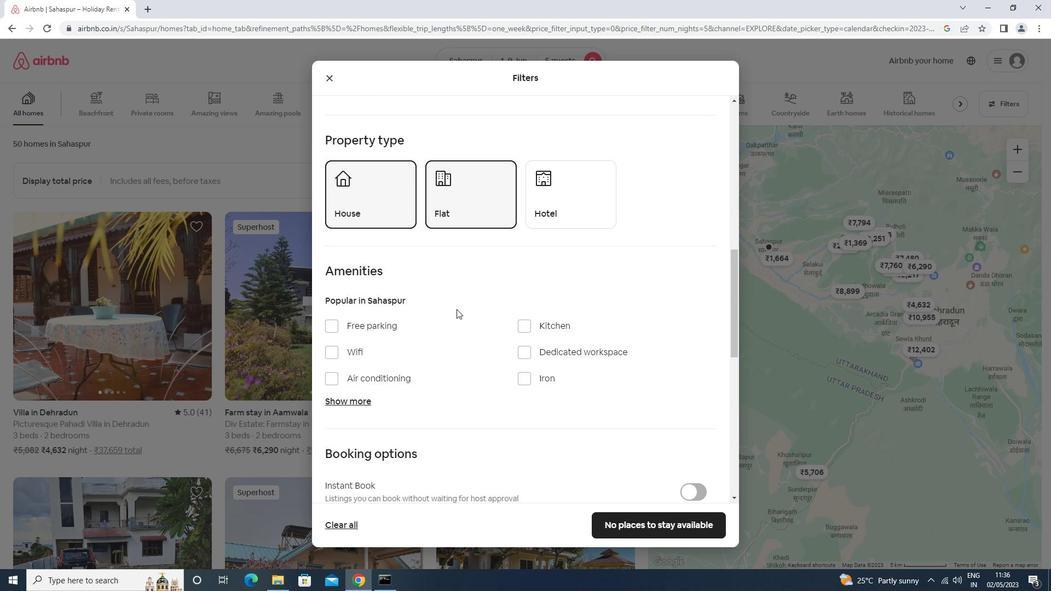 
Action: Mouse scrolled (456, 308) with delta (0, 0)
Screenshot: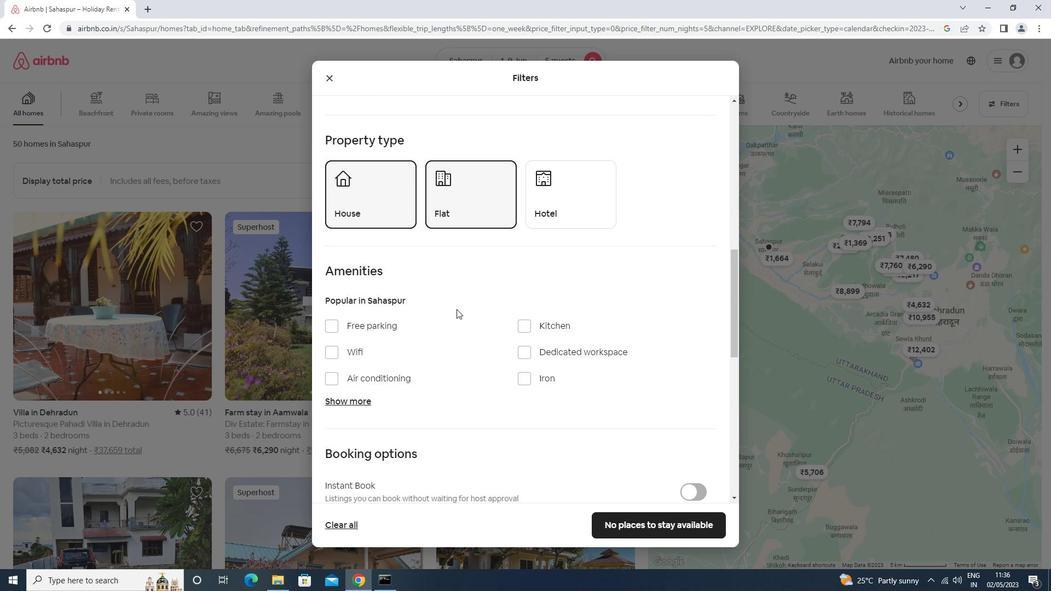 
Action: Mouse moved to (690, 358)
Screenshot: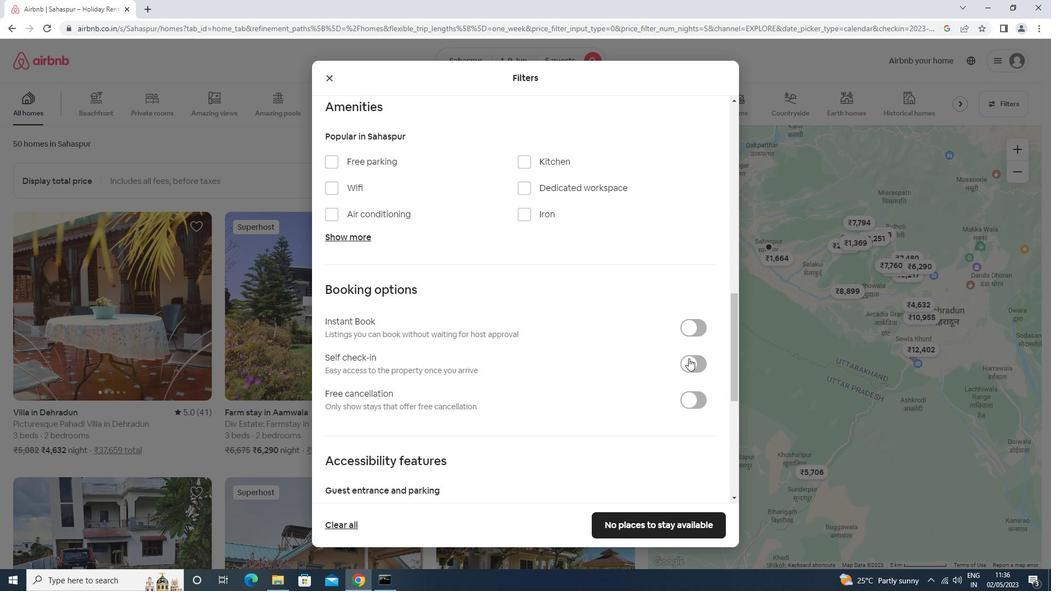 
Action: Mouse pressed left at (690, 358)
Screenshot: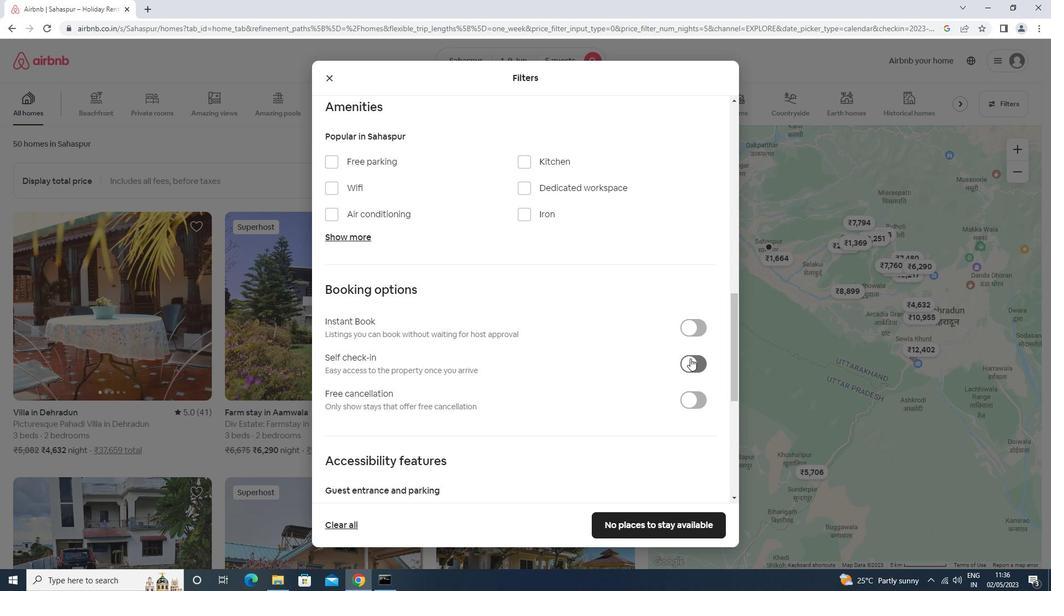 
Action: Mouse moved to (688, 360)
Screenshot: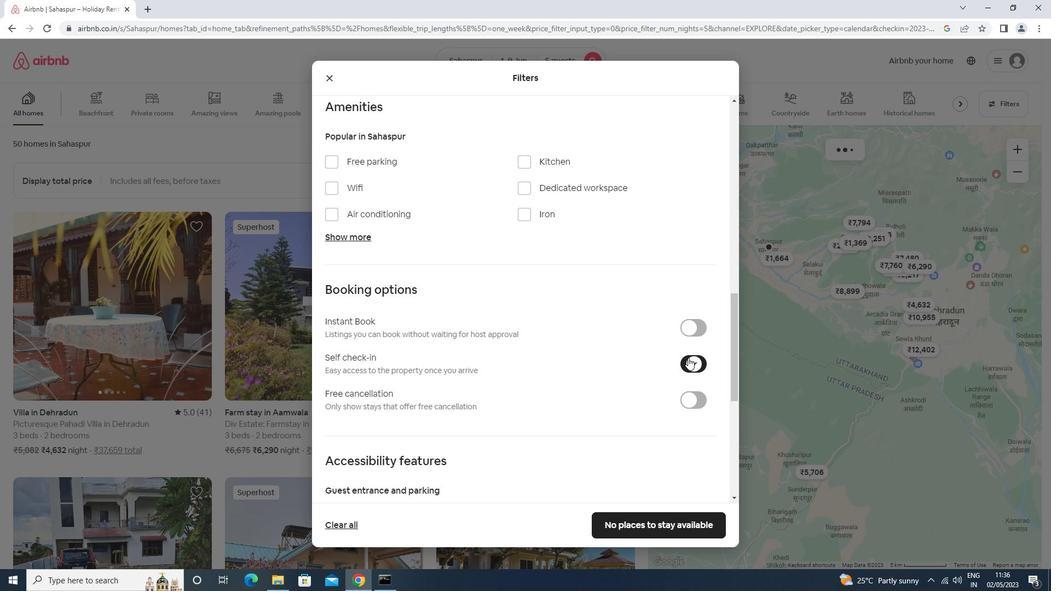
Action: Mouse scrolled (688, 359) with delta (0, 0)
Screenshot: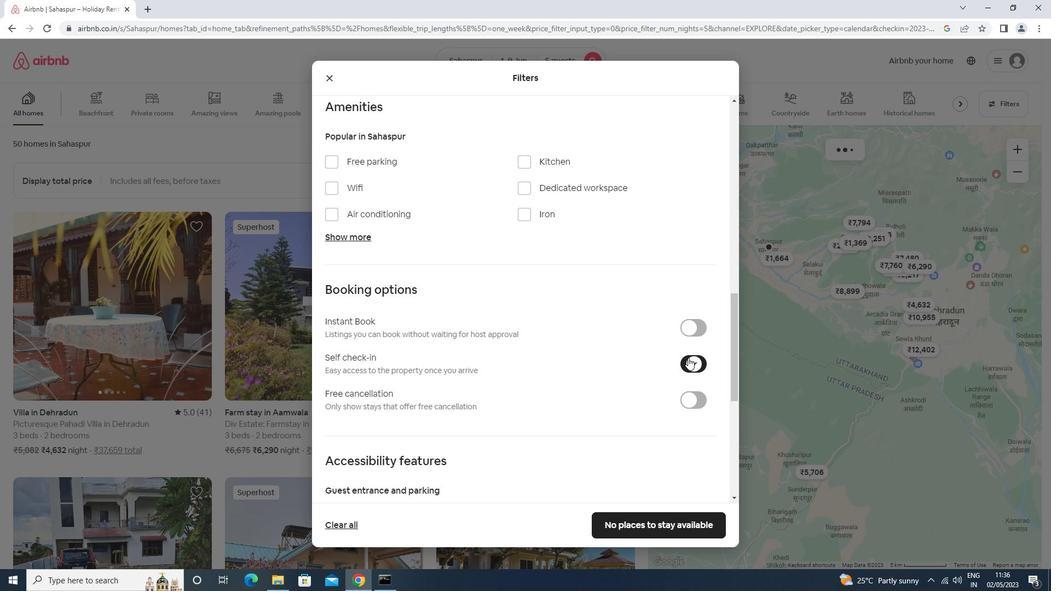 
Action: Mouse moved to (688, 364)
Screenshot: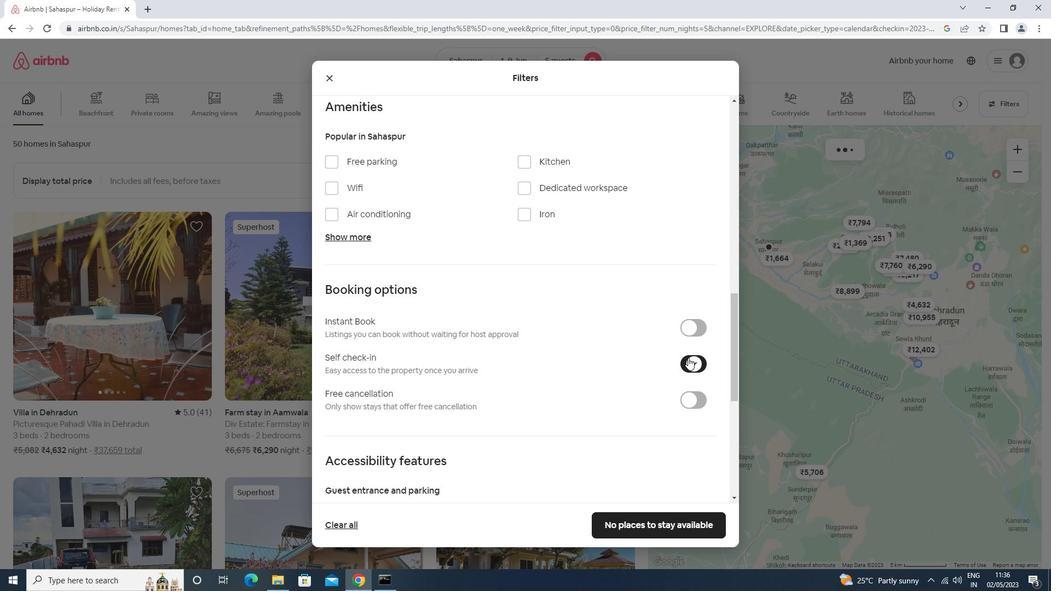 
Action: Mouse scrolled (688, 363) with delta (0, 0)
Screenshot: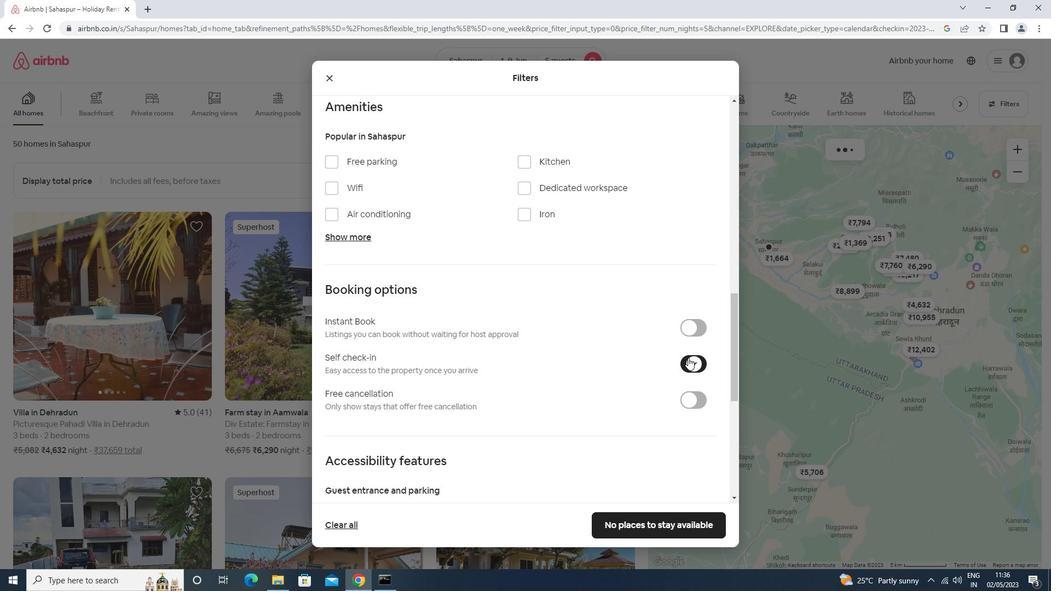 
Action: Mouse moved to (688, 365)
Screenshot: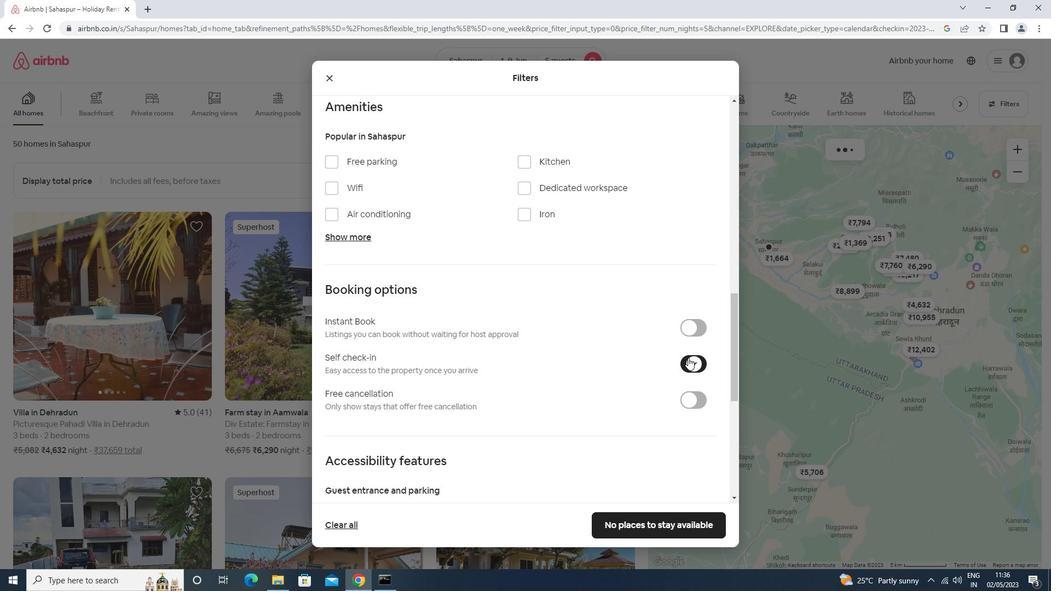 
Action: Mouse scrolled (688, 365) with delta (0, 0)
Screenshot: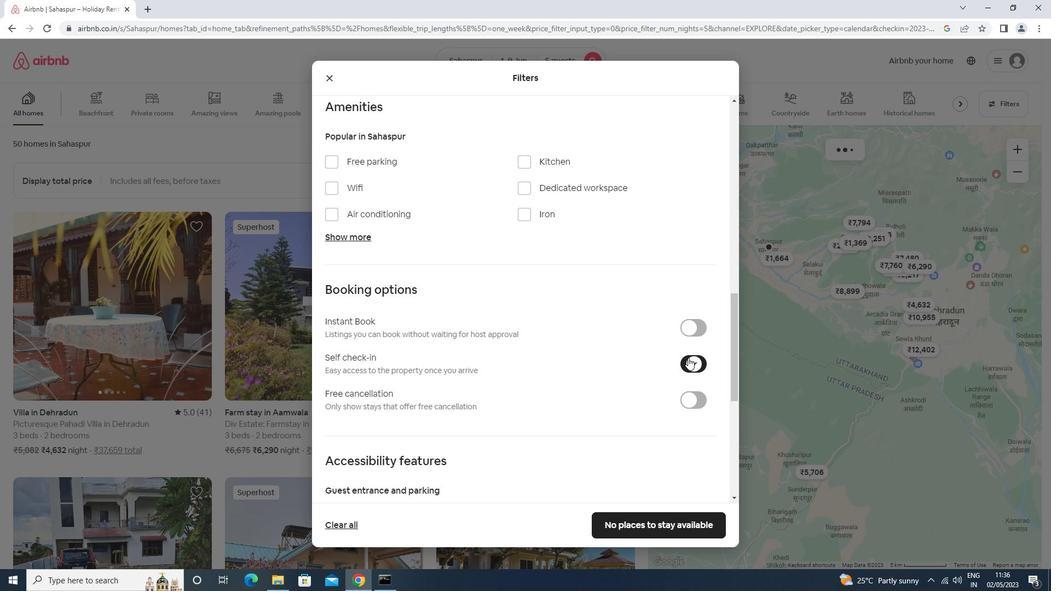 
Action: Mouse moved to (687, 368)
Screenshot: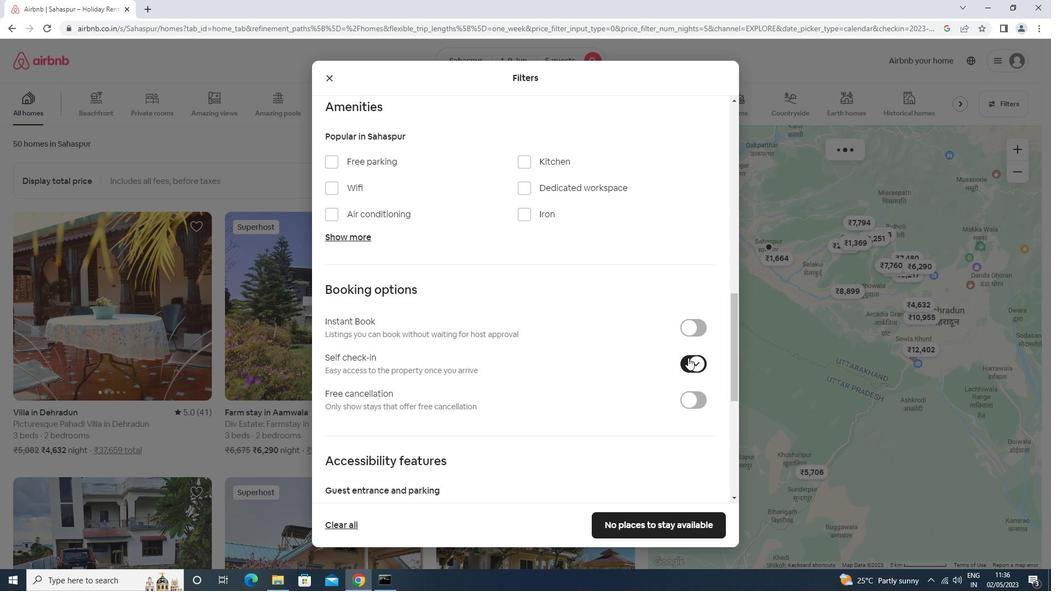 
Action: Mouse scrolled (687, 368) with delta (0, 0)
Screenshot: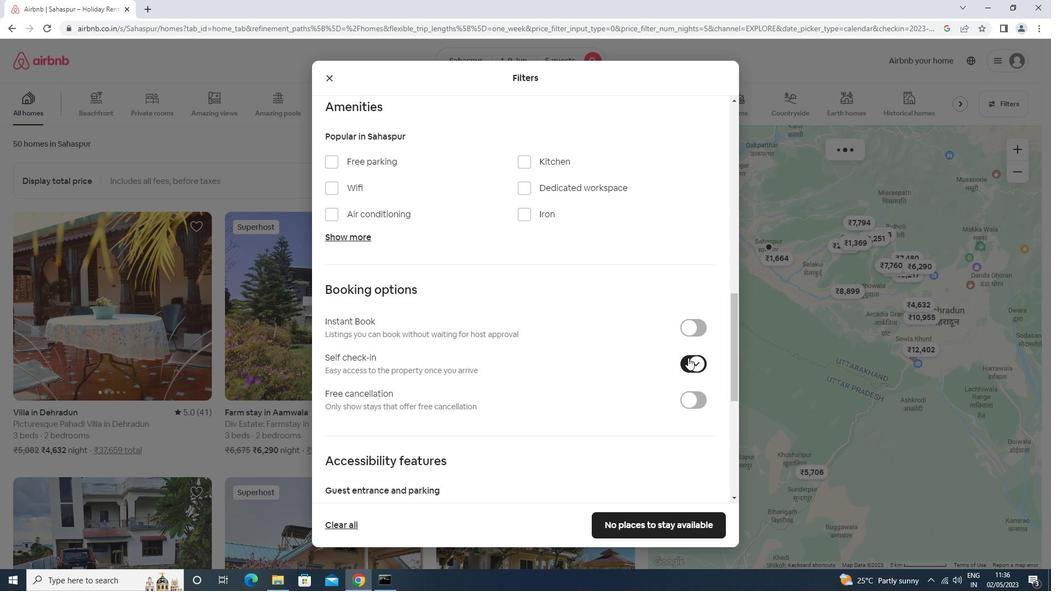 
Action: Mouse moved to (687, 368)
Screenshot: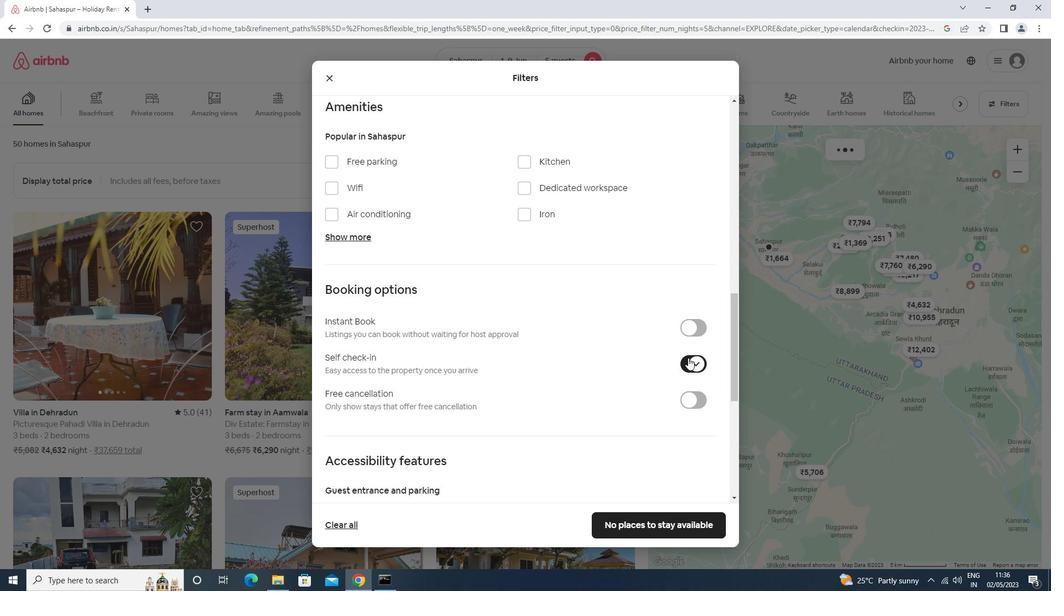 
Action: Mouse scrolled (687, 368) with delta (0, 0)
Screenshot: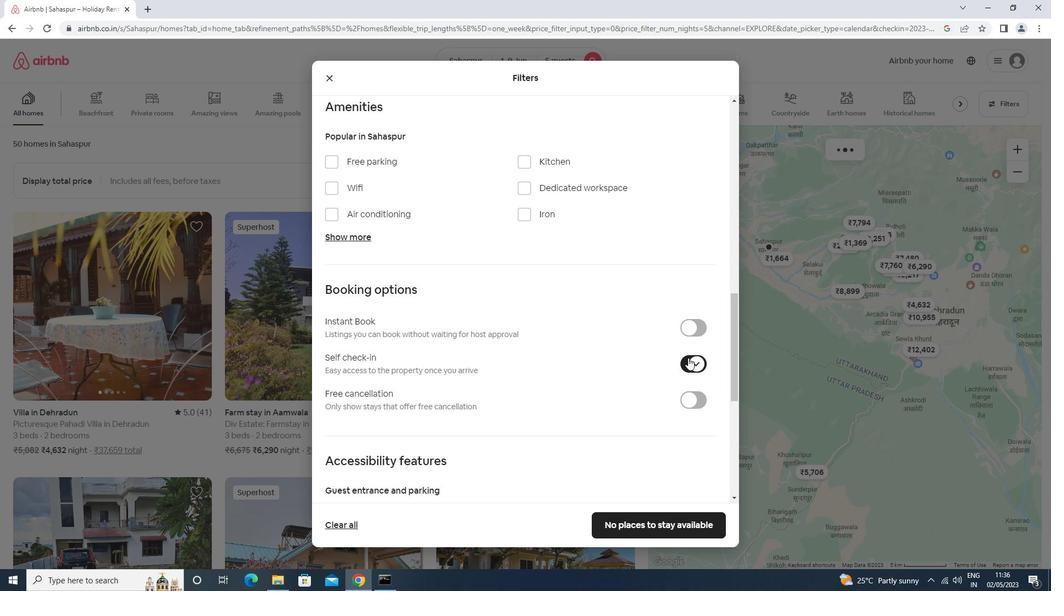 
Action: Mouse moved to (685, 371)
Screenshot: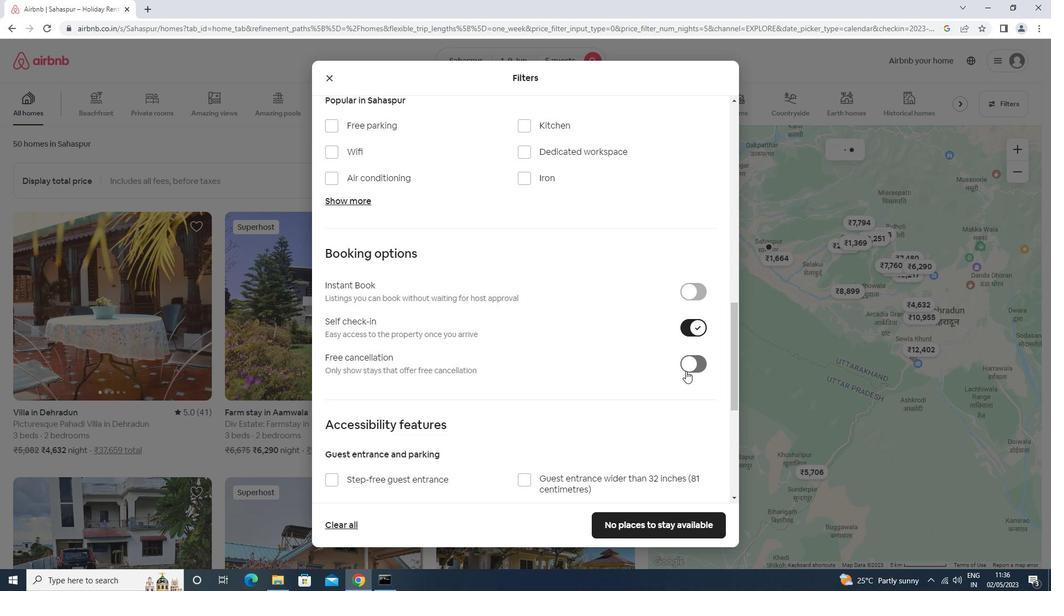 
Action: Mouse scrolled (685, 370) with delta (0, 0)
Screenshot: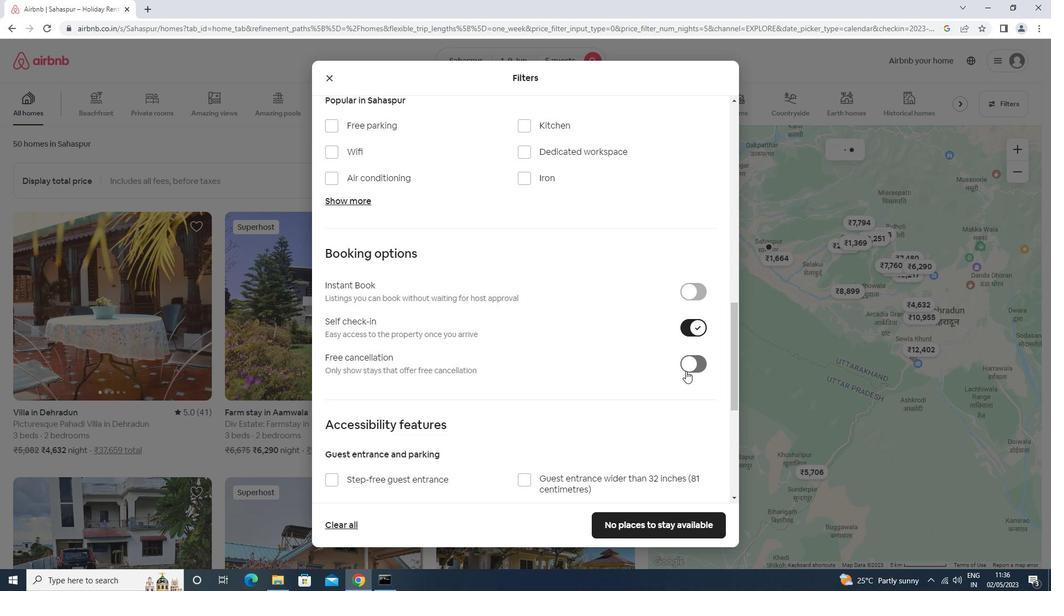 
Action: Mouse moved to (685, 371)
Screenshot: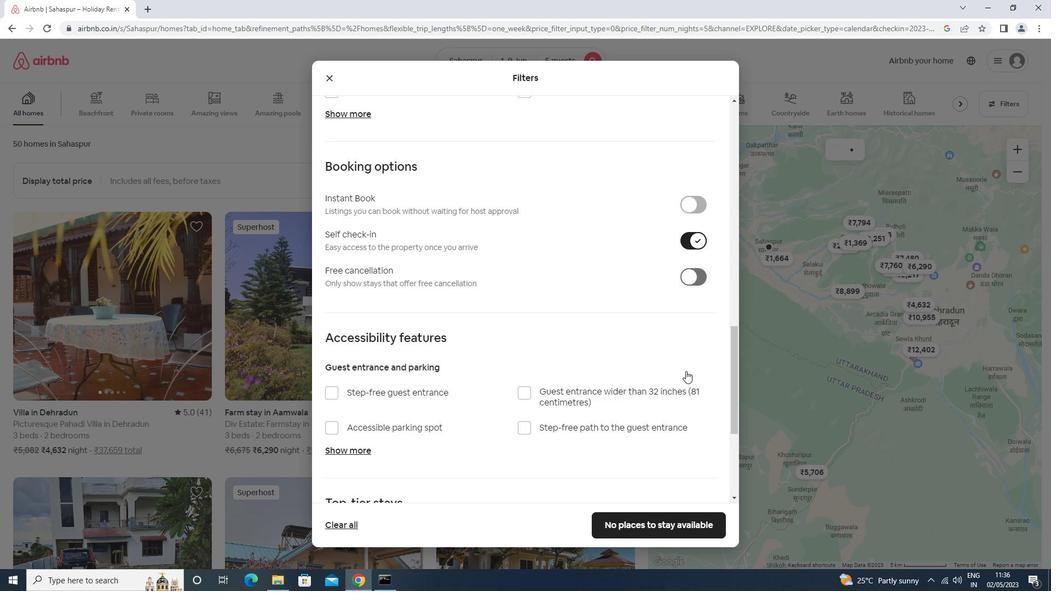 
Action: Mouse scrolled (685, 370) with delta (0, 0)
Screenshot: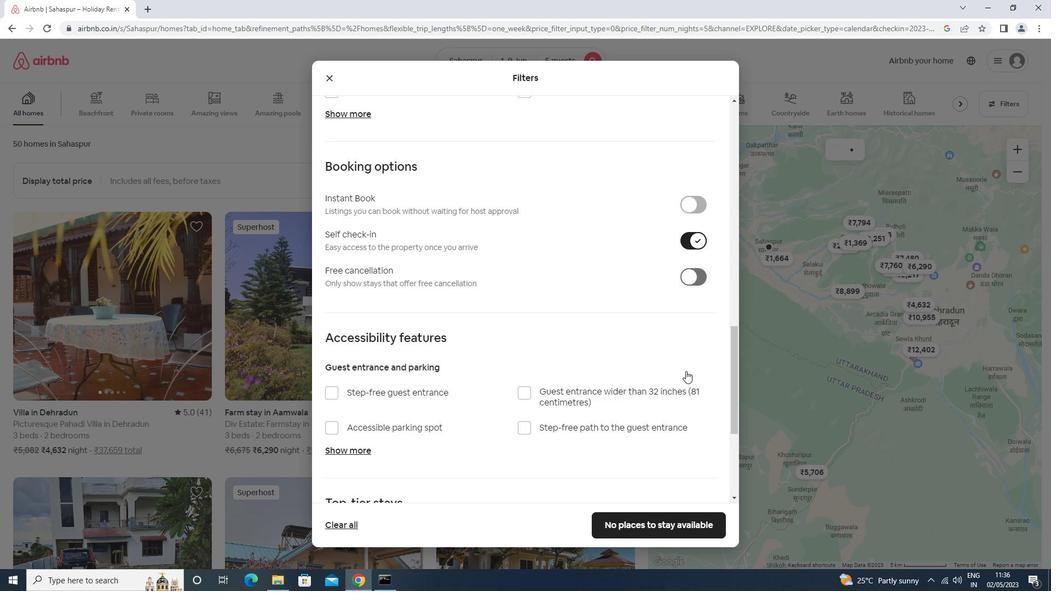 
Action: Mouse moved to (684, 371)
Screenshot: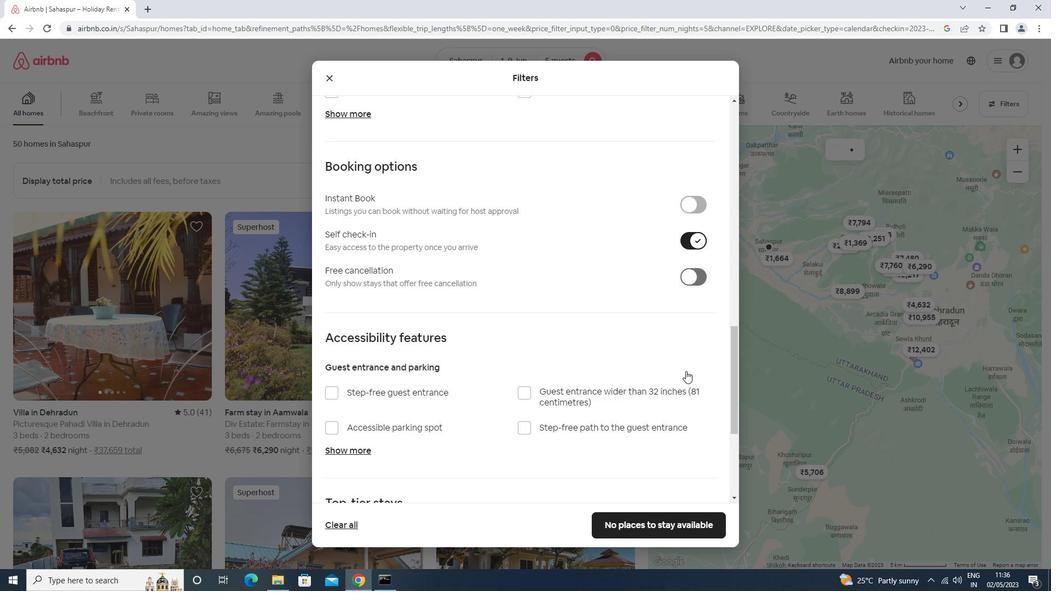 
Action: Mouse scrolled (684, 370) with delta (0, 0)
Screenshot: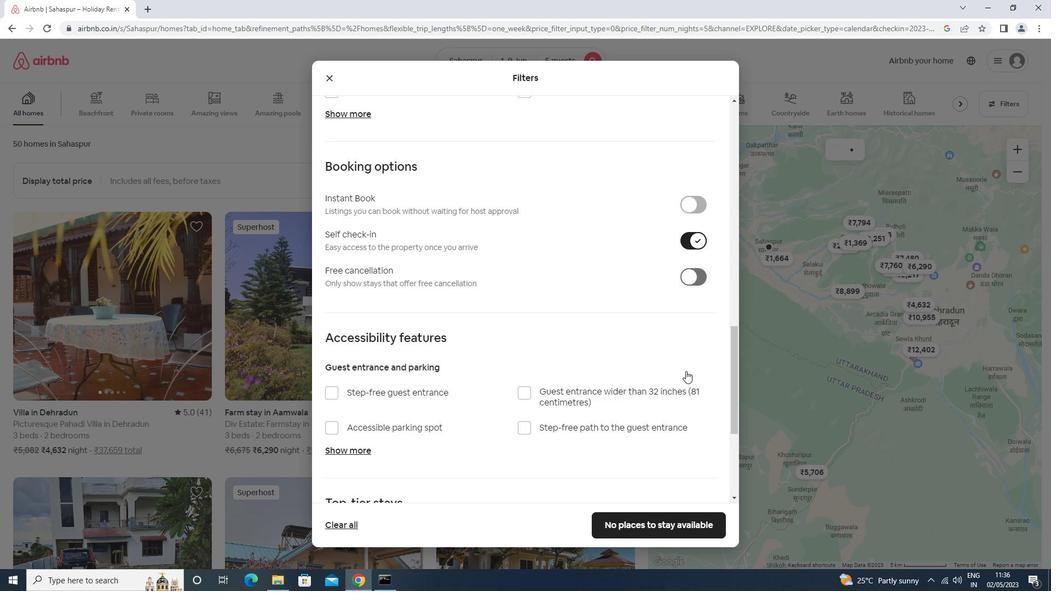 
Action: Mouse scrolled (684, 370) with delta (0, 0)
Screenshot: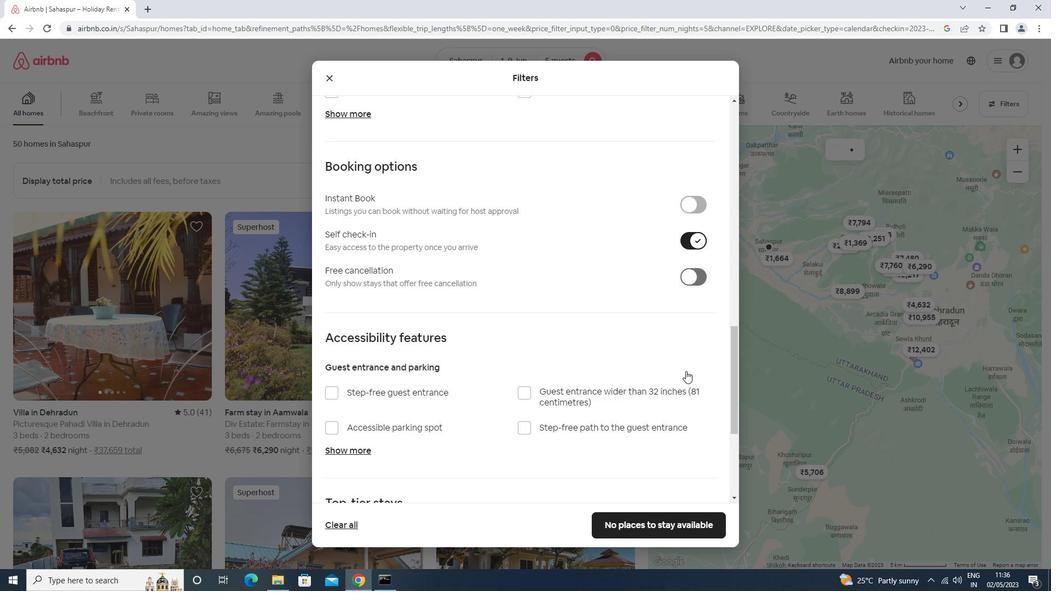 
Action: Mouse scrolled (684, 370) with delta (0, 0)
Screenshot: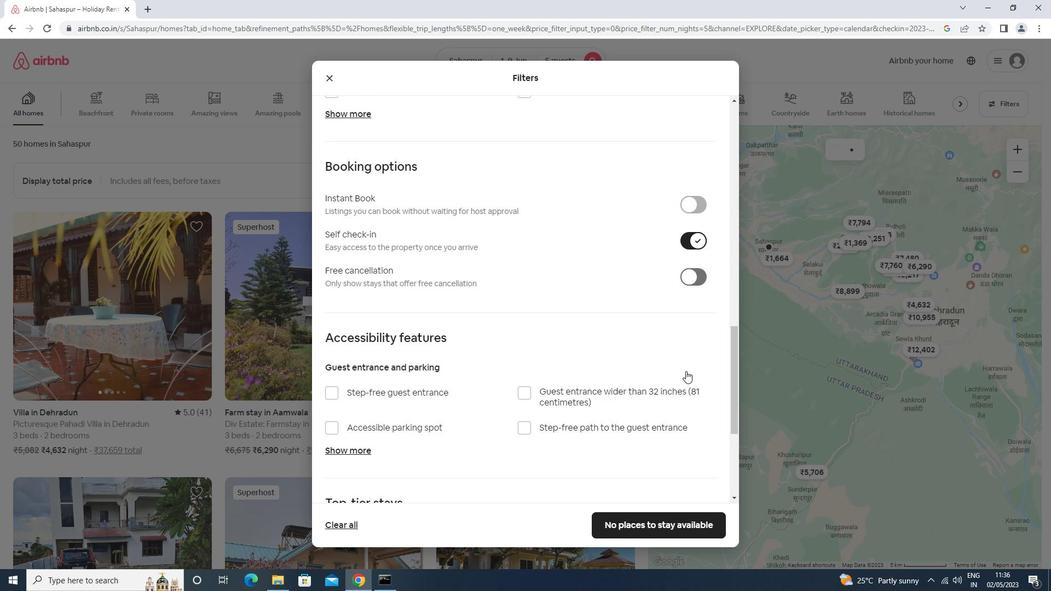 
Action: Mouse moved to (347, 427)
Screenshot: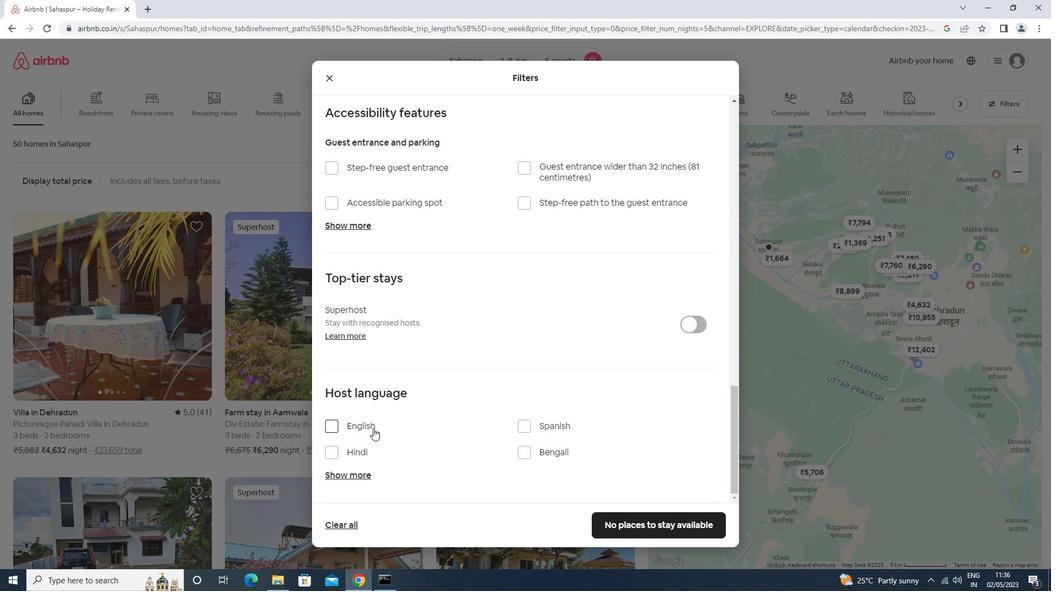 
Action: Mouse pressed left at (347, 427)
Screenshot: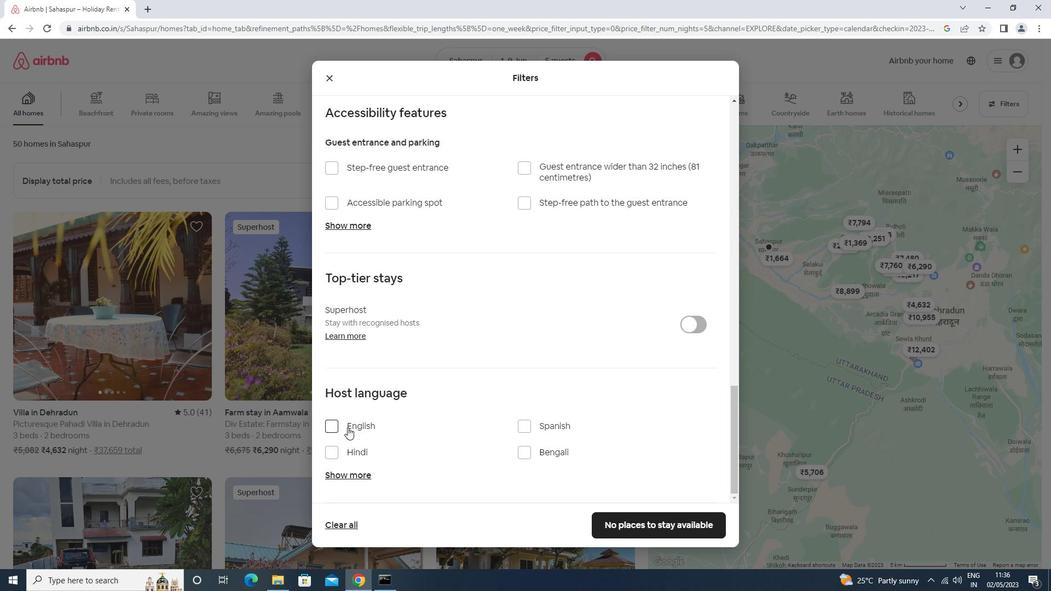 
Action: Mouse moved to (645, 524)
Screenshot: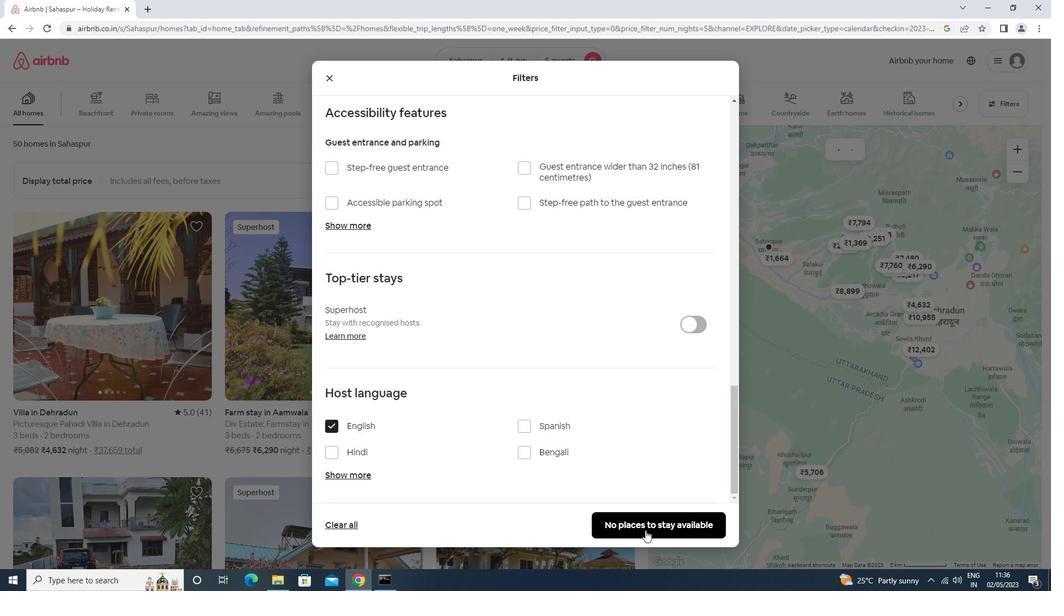 
Action: Mouse pressed left at (645, 524)
Screenshot: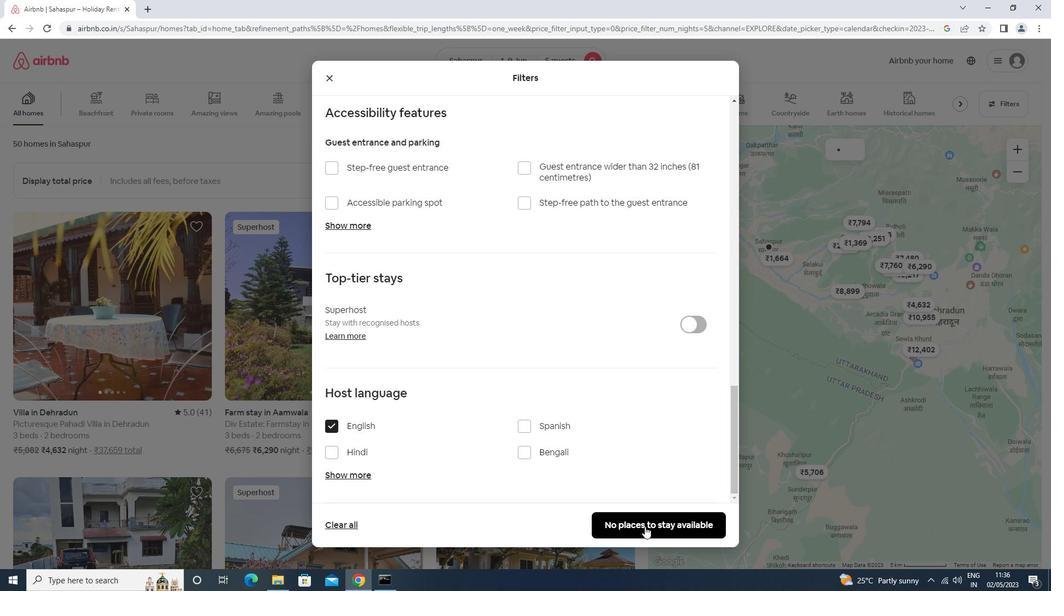 
Action: Mouse moved to (637, 530)
Screenshot: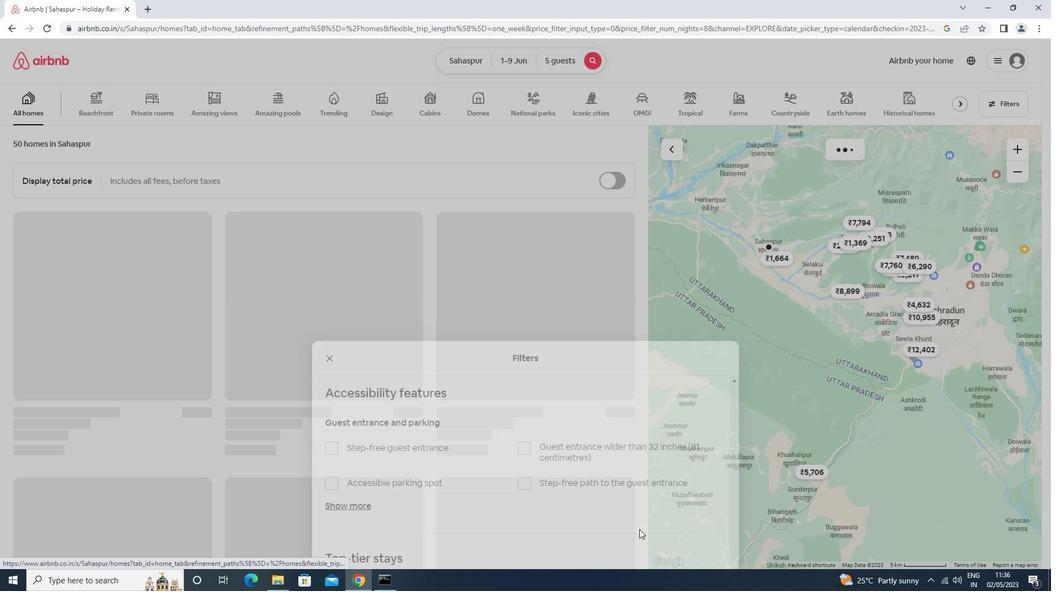 
